 Task: Create a due date automation trigger when advanced on, on the monday after a card is due add dates not starting next week at 11:00 AM.
Action: Mouse moved to (1267, 95)
Screenshot: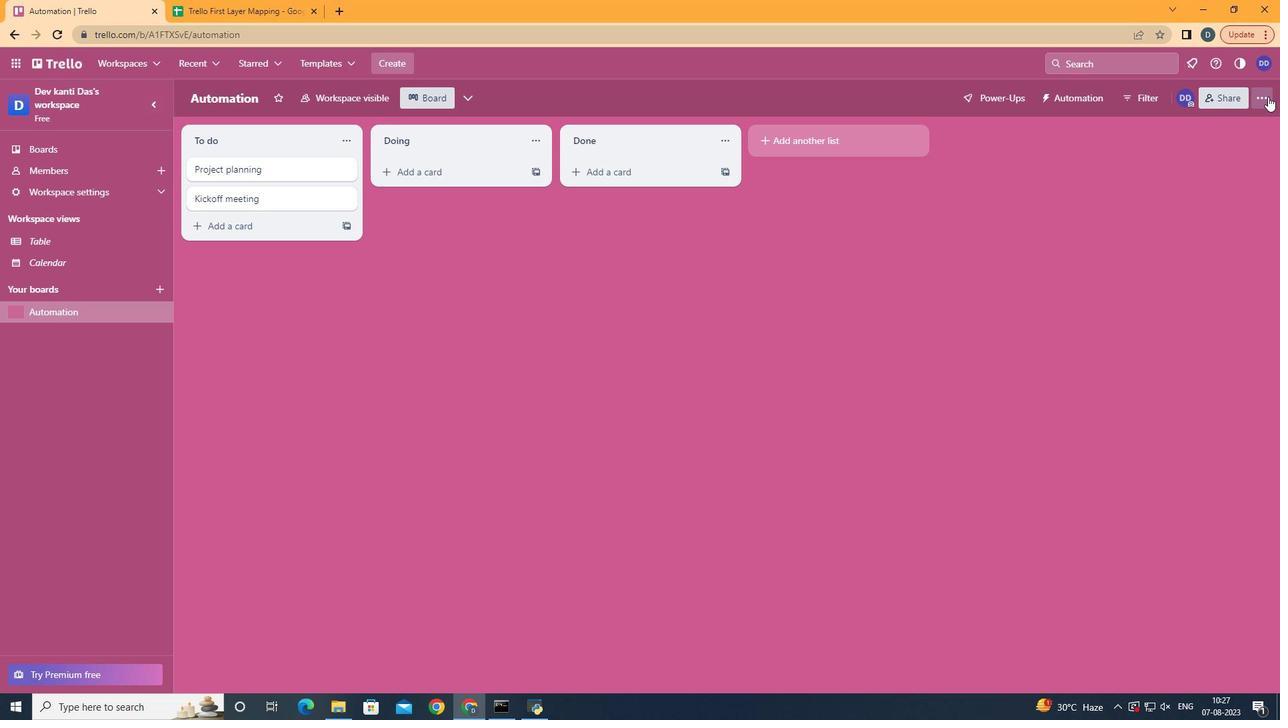 
Action: Mouse pressed left at (1267, 95)
Screenshot: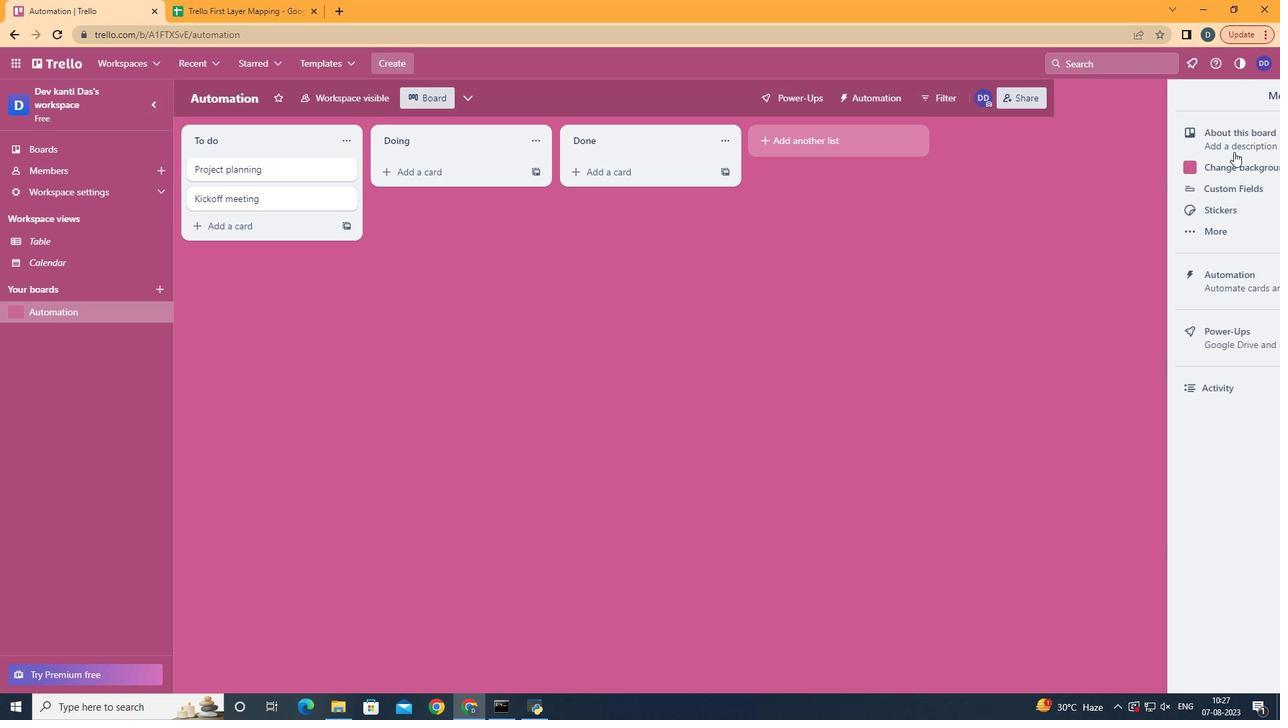 
Action: Mouse moved to (1185, 301)
Screenshot: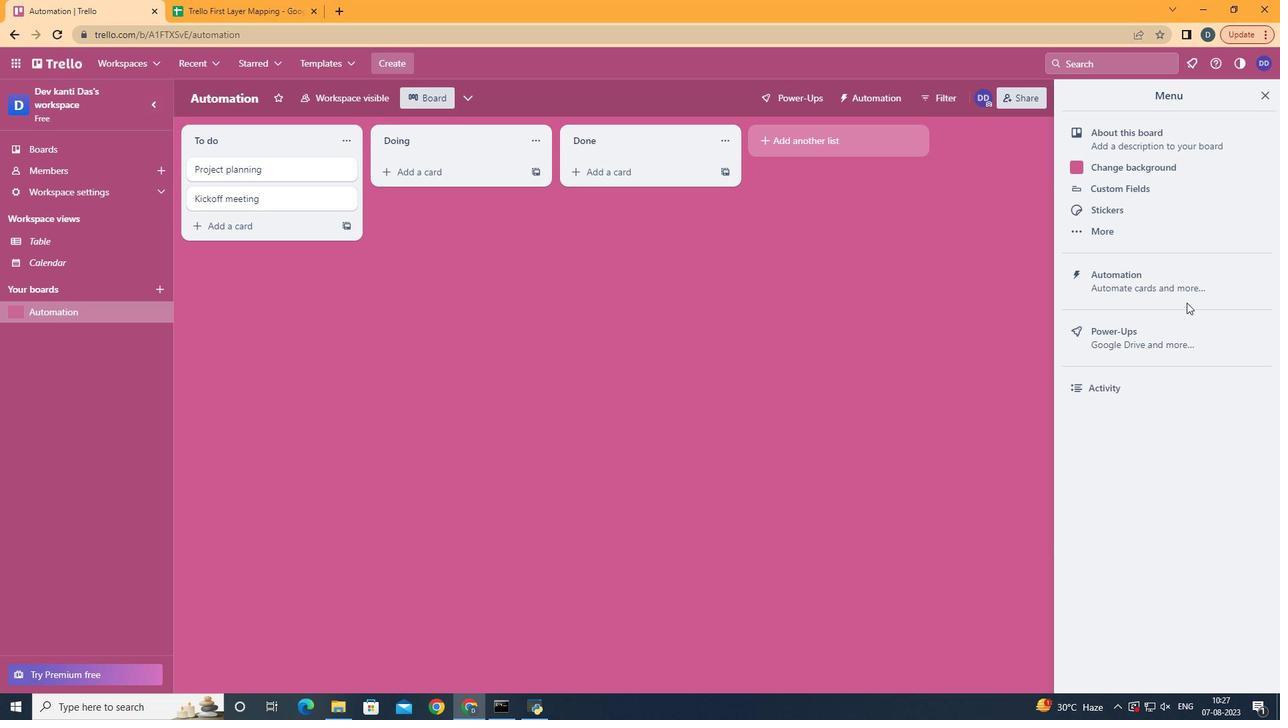
Action: Mouse pressed left at (1185, 301)
Screenshot: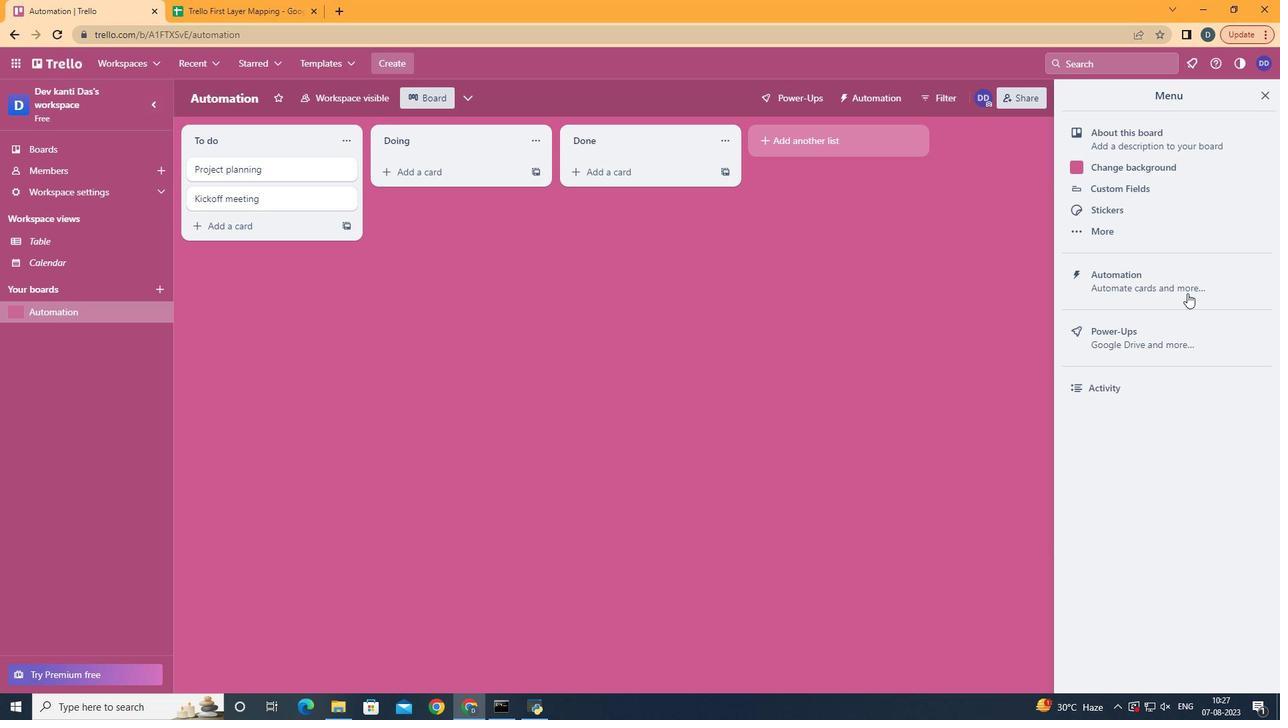 
Action: Mouse moved to (1188, 286)
Screenshot: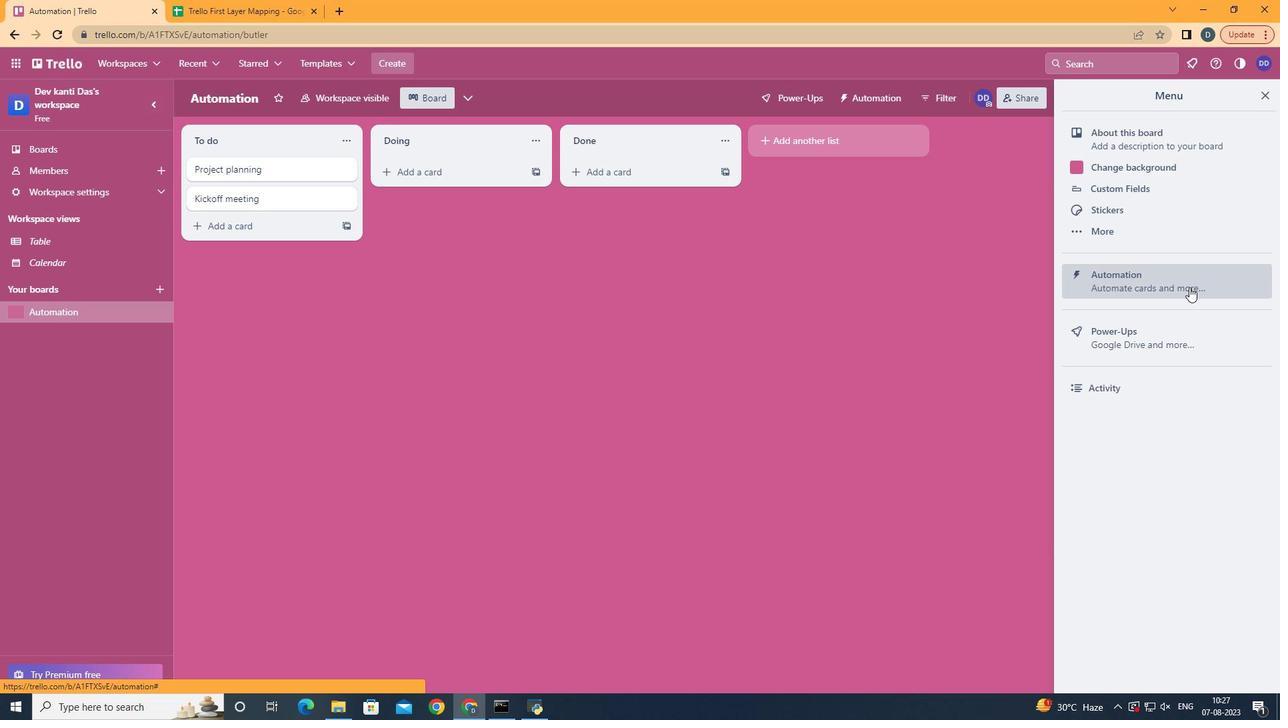 
Action: Mouse pressed left at (1188, 286)
Screenshot: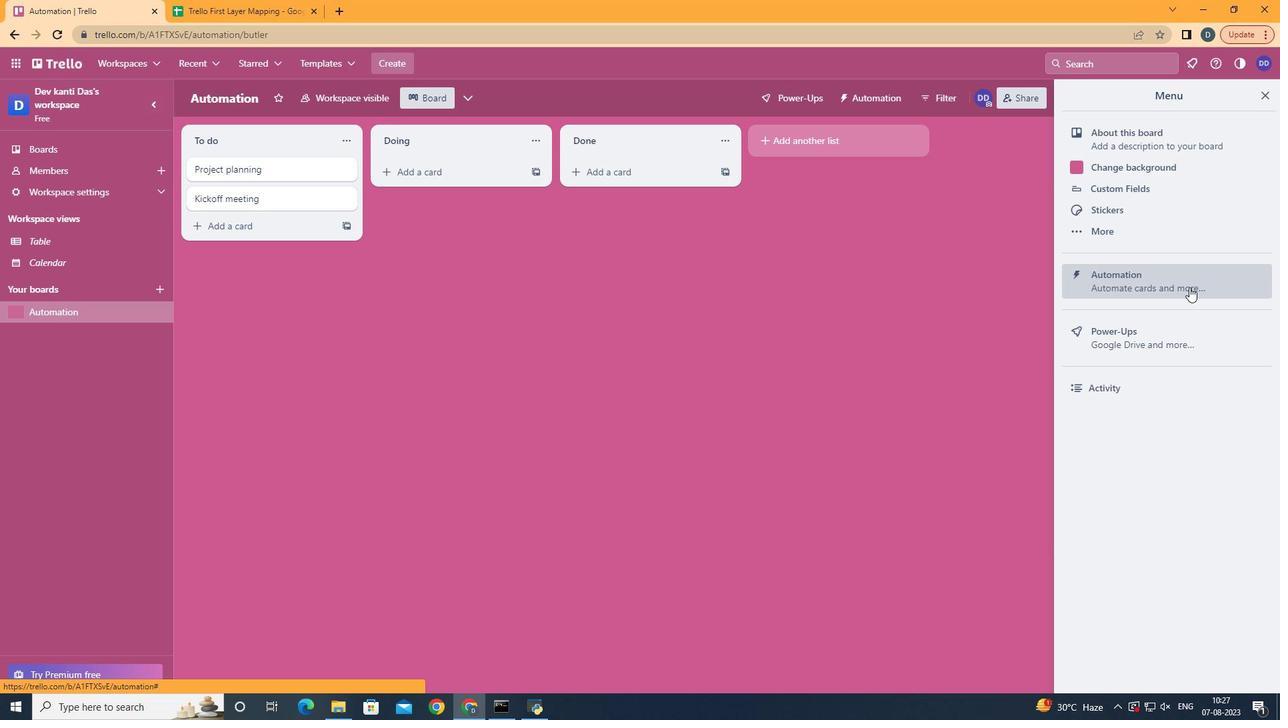 
Action: Mouse moved to (284, 261)
Screenshot: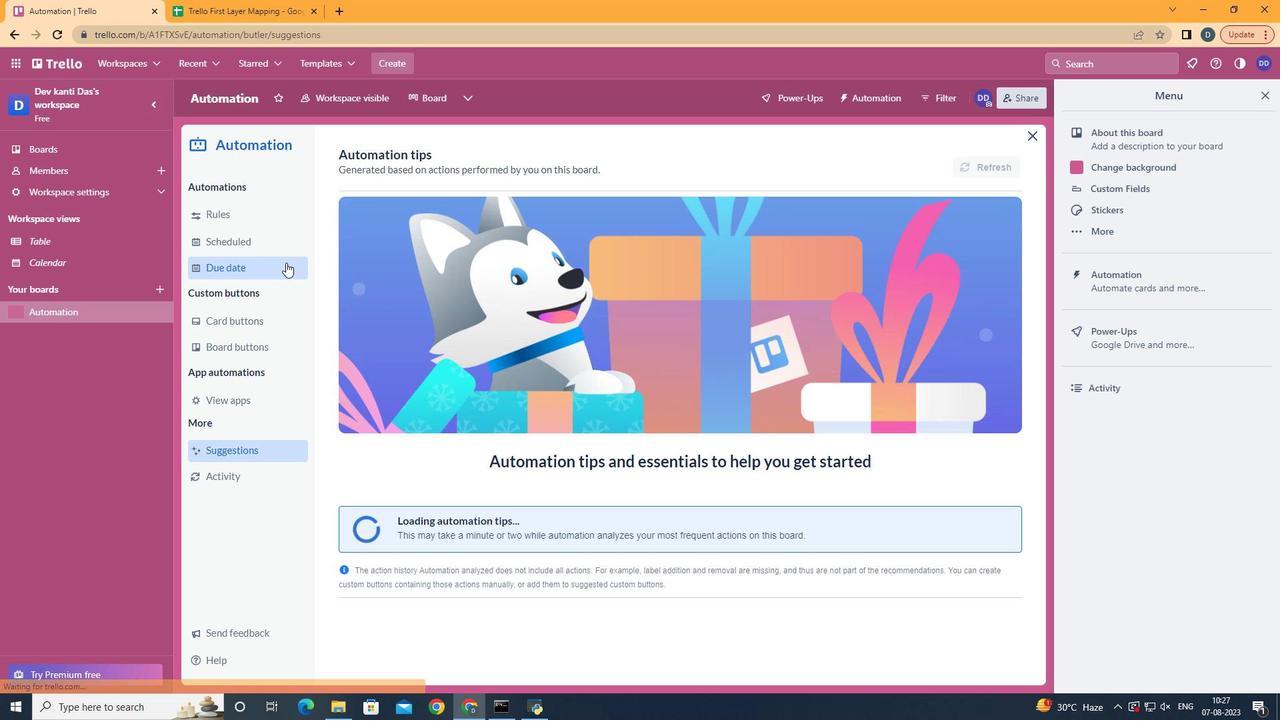 
Action: Mouse pressed left at (284, 261)
Screenshot: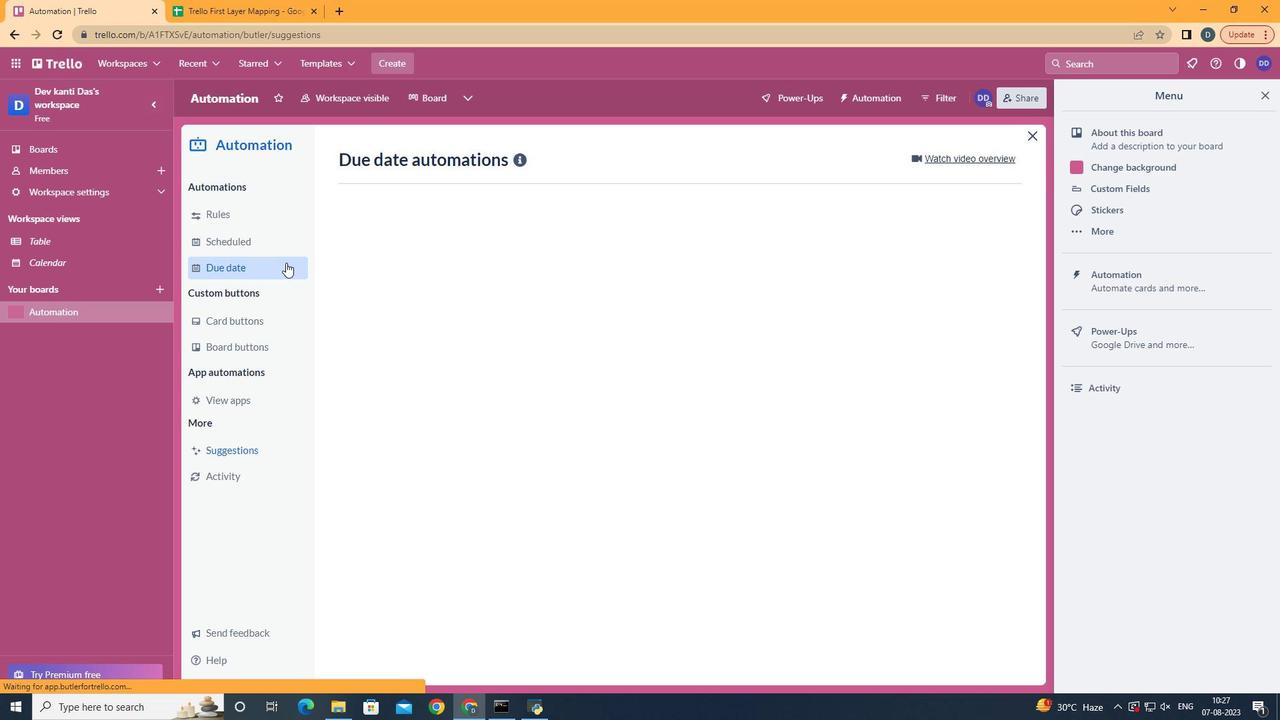 
Action: Mouse moved to (939, 161)
Screenshot: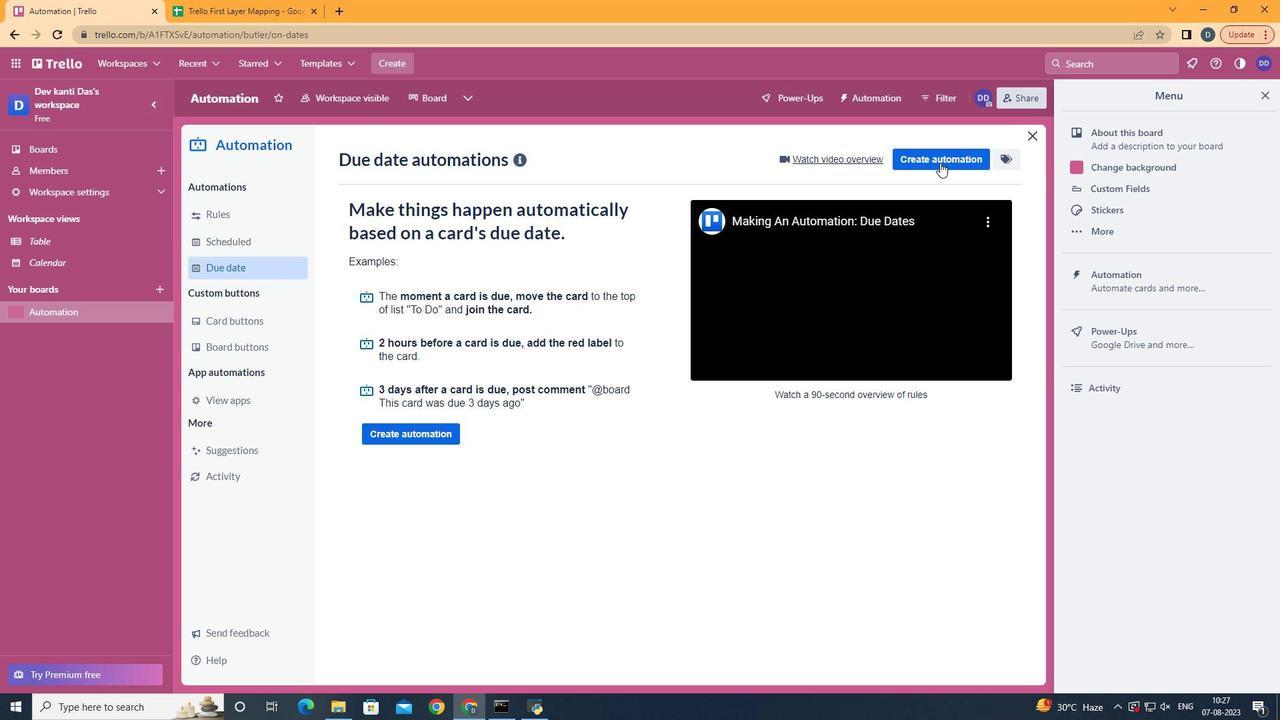 
Action: Mouse pressed left at (939, 161)
Screenshot: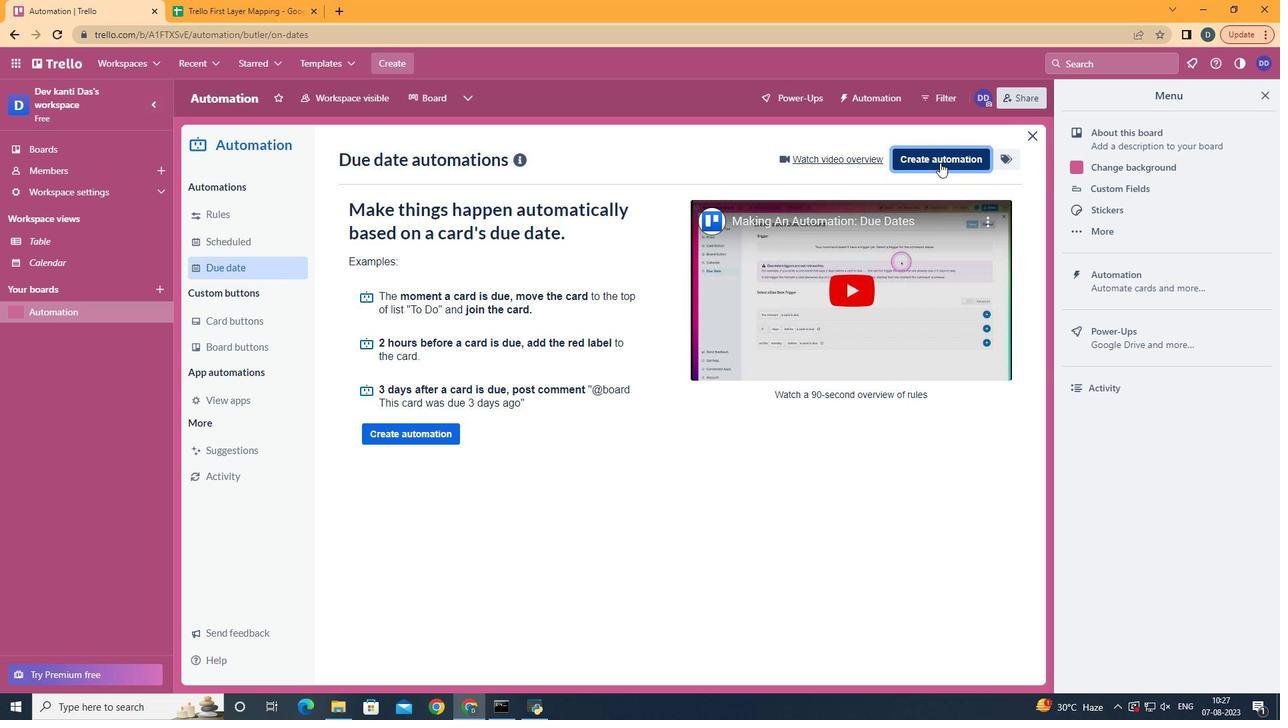 
Action: Mouse moved to (656, 287)
Screenshot: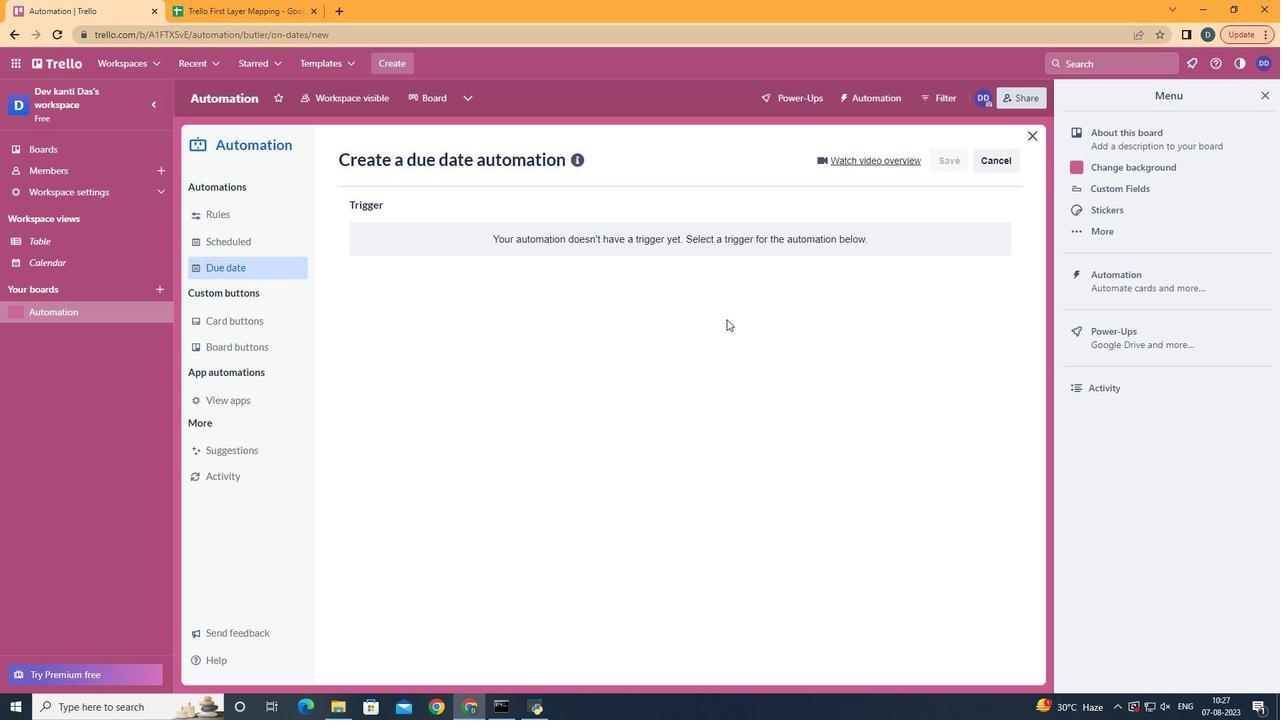 
Action: Mouse pressed left at (656, 287)
Screenshot: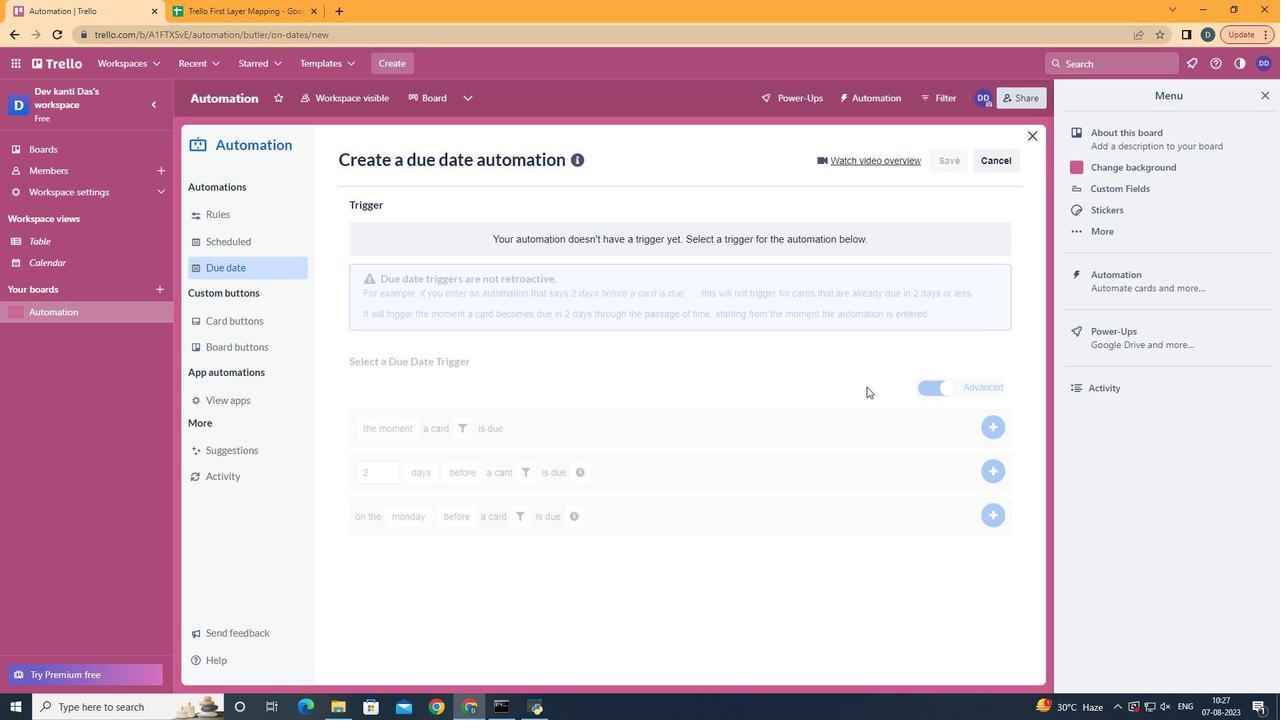 
Action: Mouse moved to (426, 347)
Screenshot: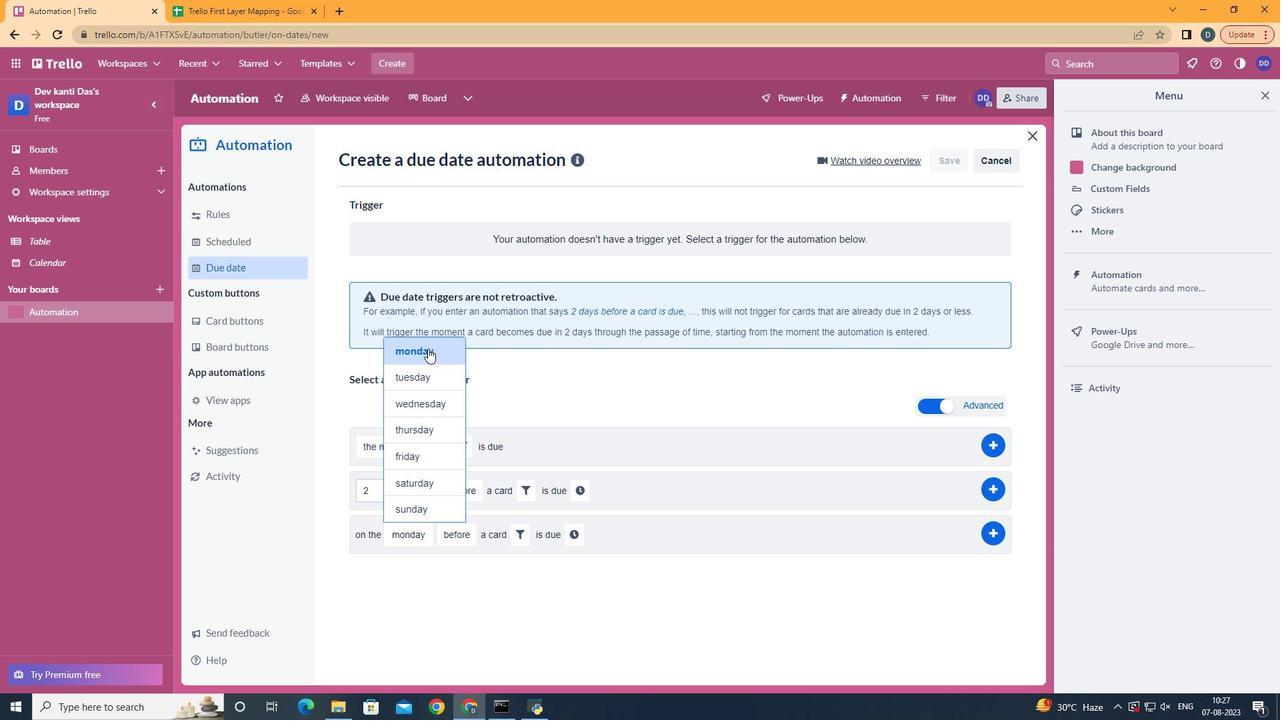 
Action: Mouse pressed left at (426, 347)
Screenshot: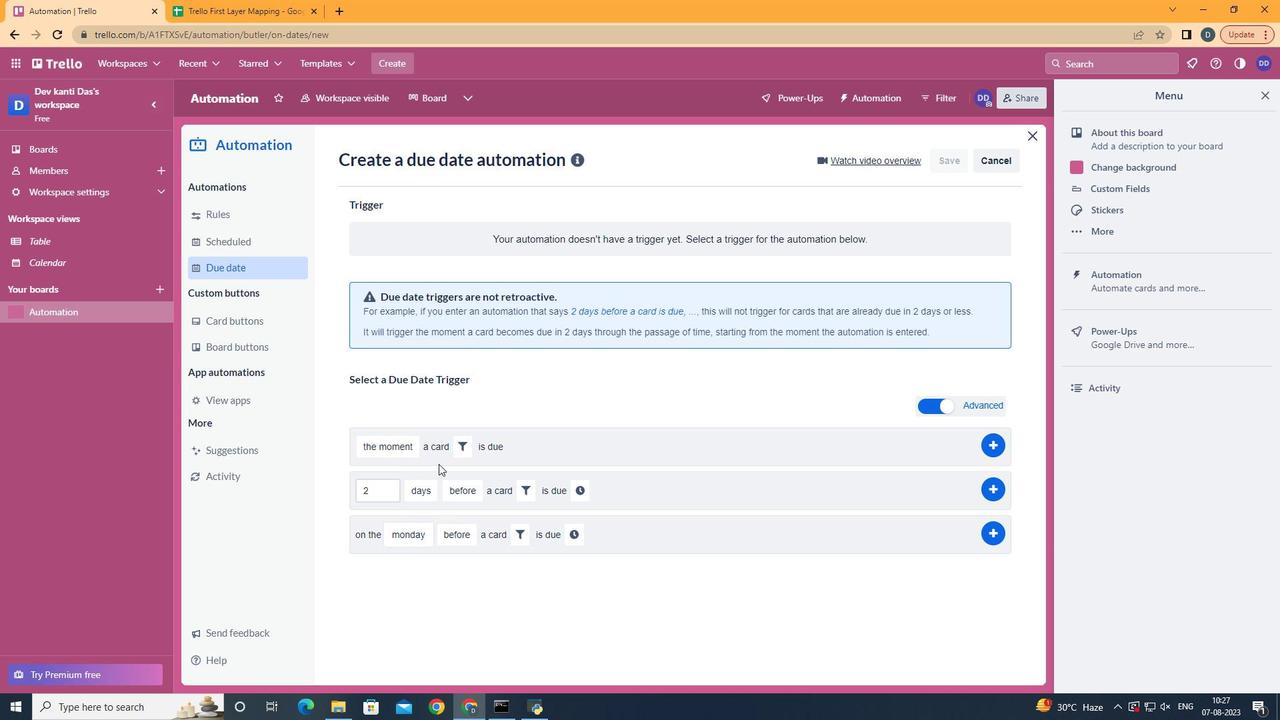 
Action: Mouse moved to (473, 590)
Screenshot: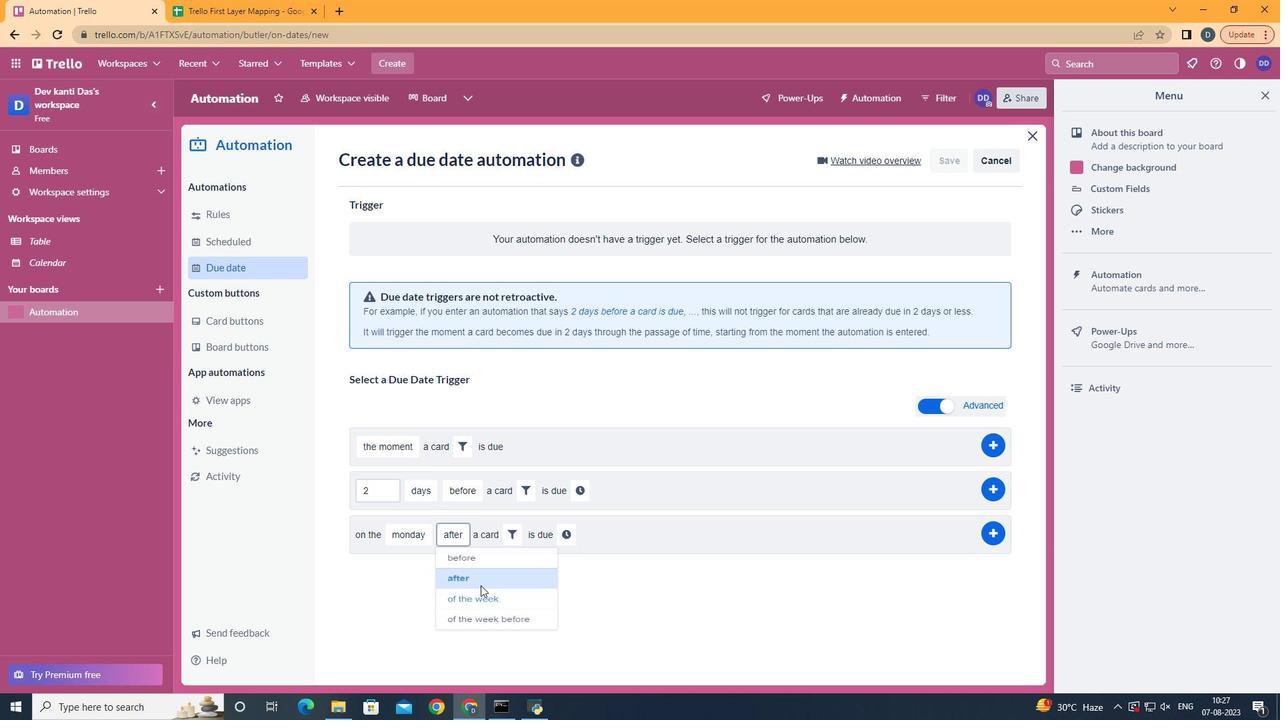 
Action: Mouse pressed left at (473, 590)
Screenshot: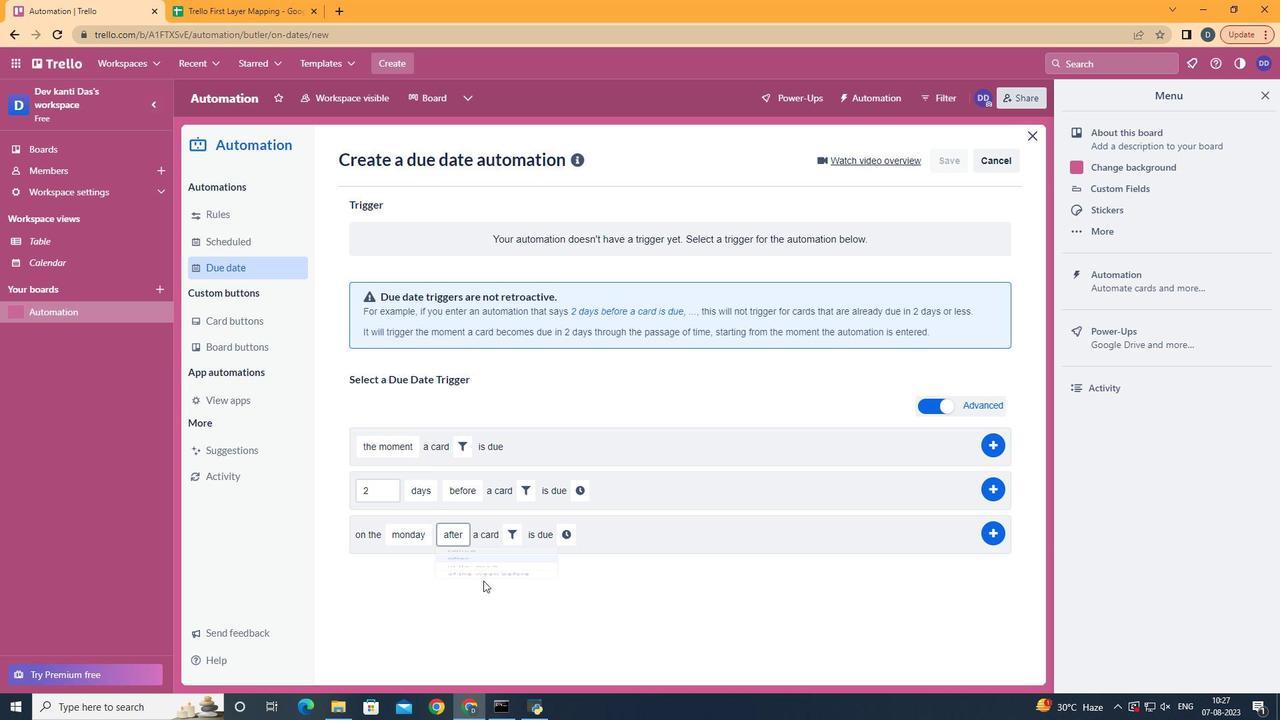 
Action: Mouse moved to (506, 536)
Screenshot: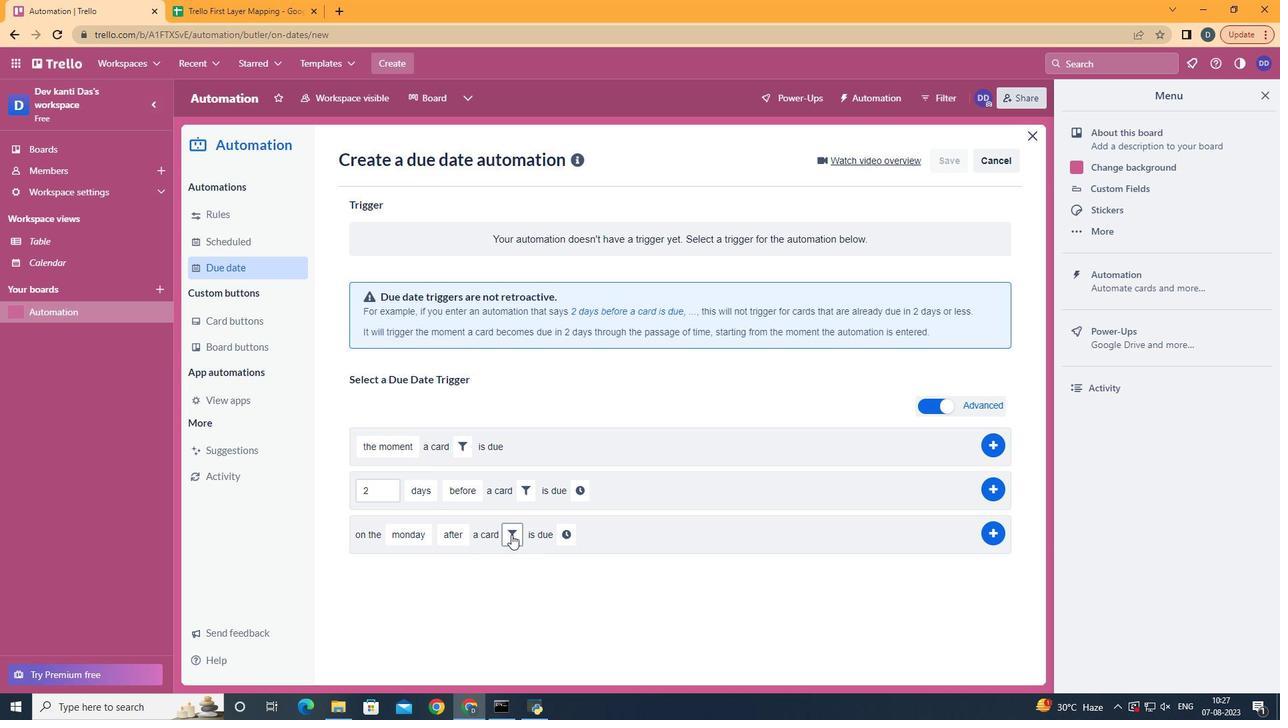 
Action: Mouse pressed left at (506, 536)
Screenshot: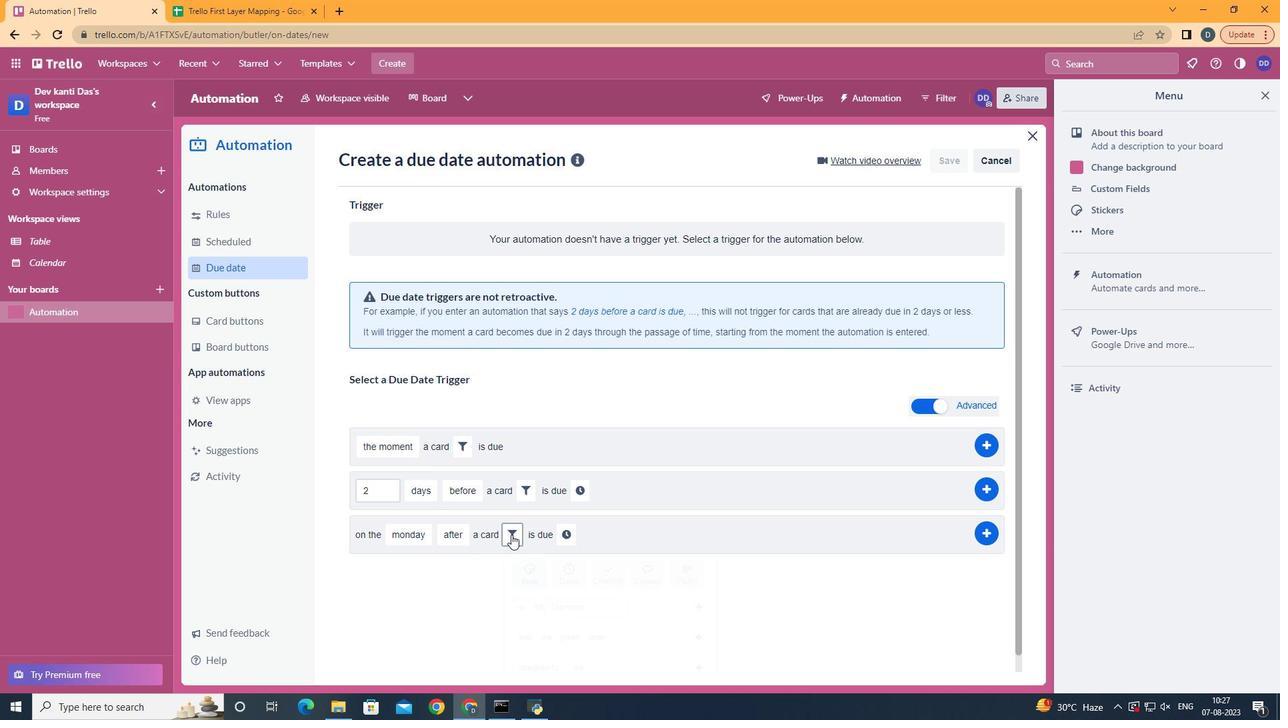 
Action: Mouse moved to (586, 575)
Screenshot: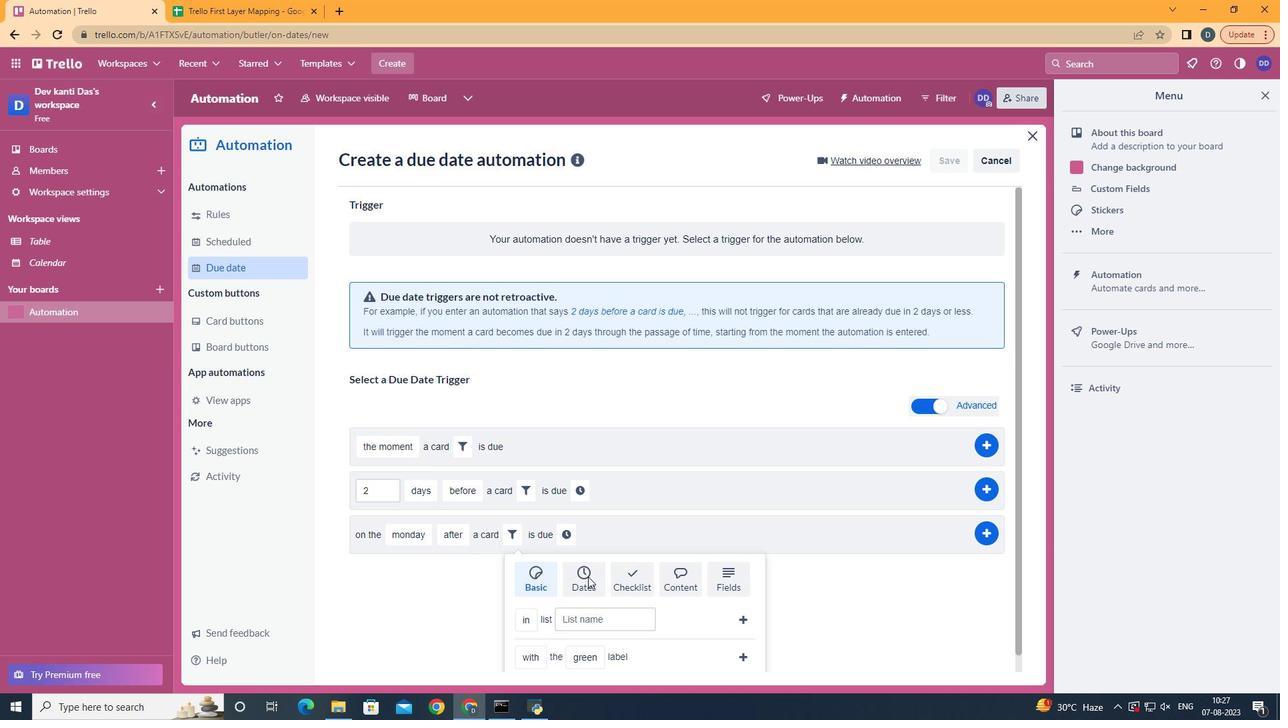 
Action: Mouse pressed left at (586, 575)
Screenshot: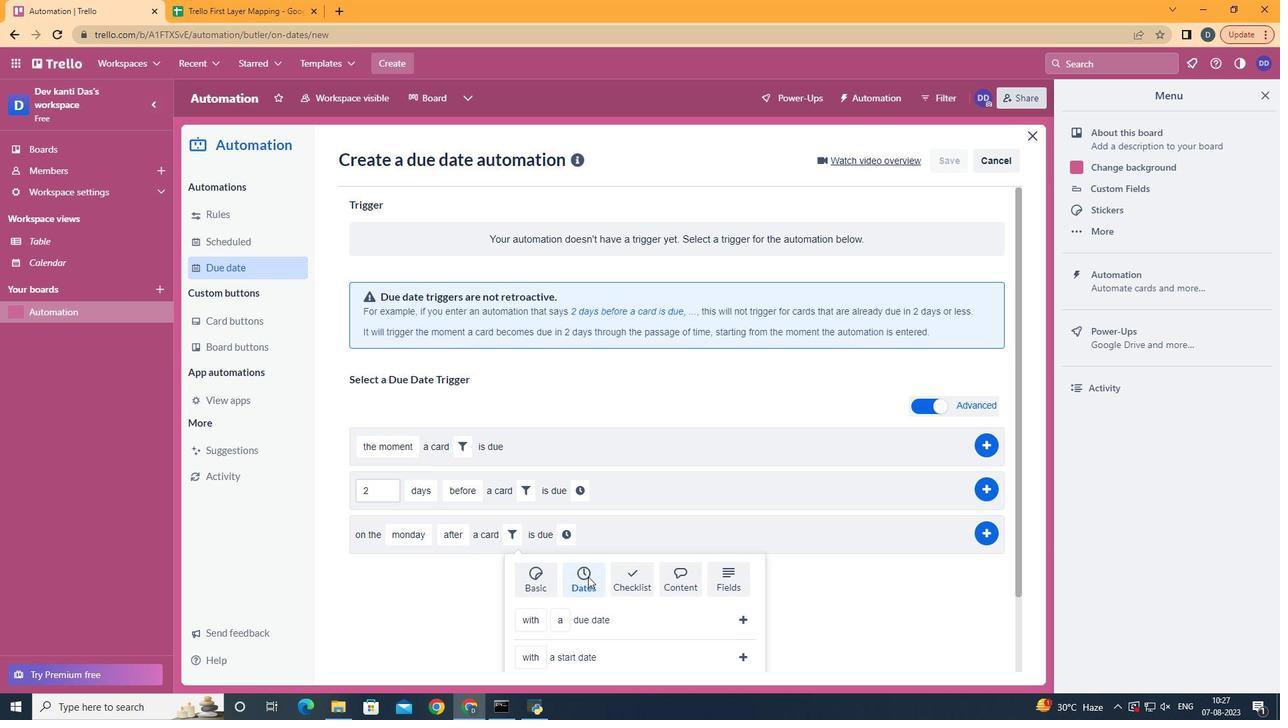 
Action: Mouse scrolled (586, 574) with delta (0, 0)
Screenshot: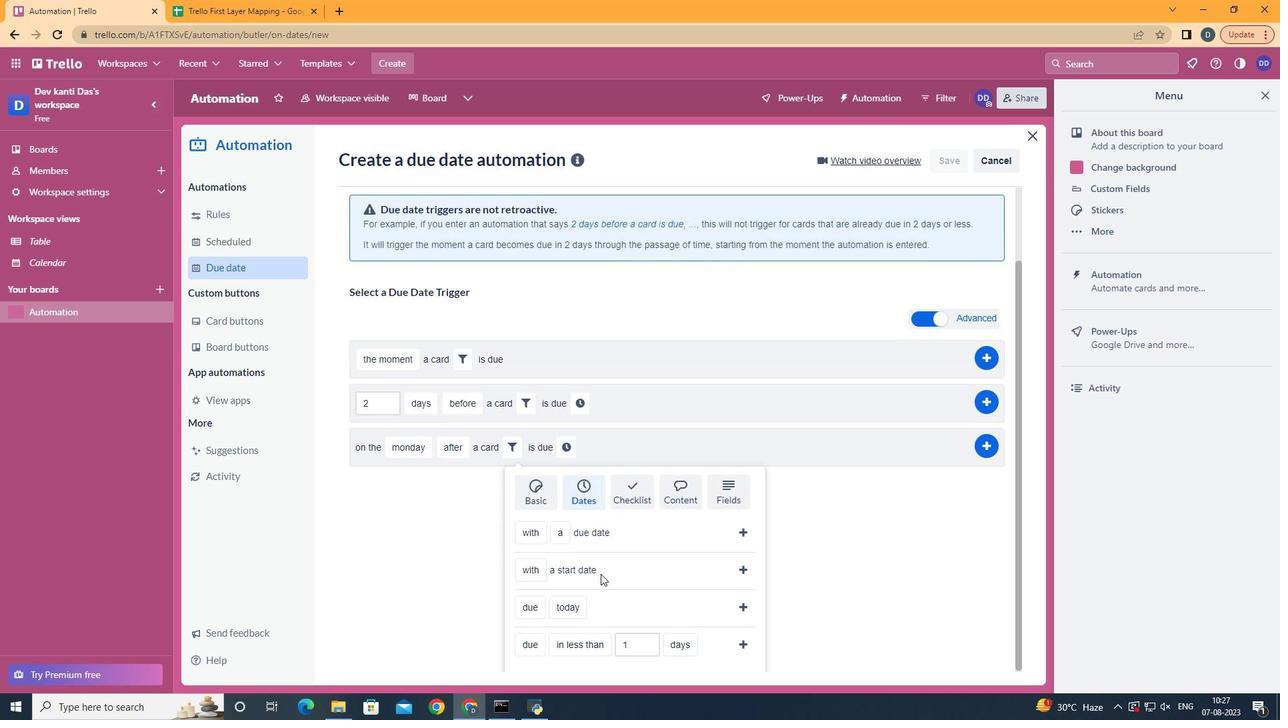 
Action: Mouse scrolled (586, 574) with delta (0, 0)
Screenshot: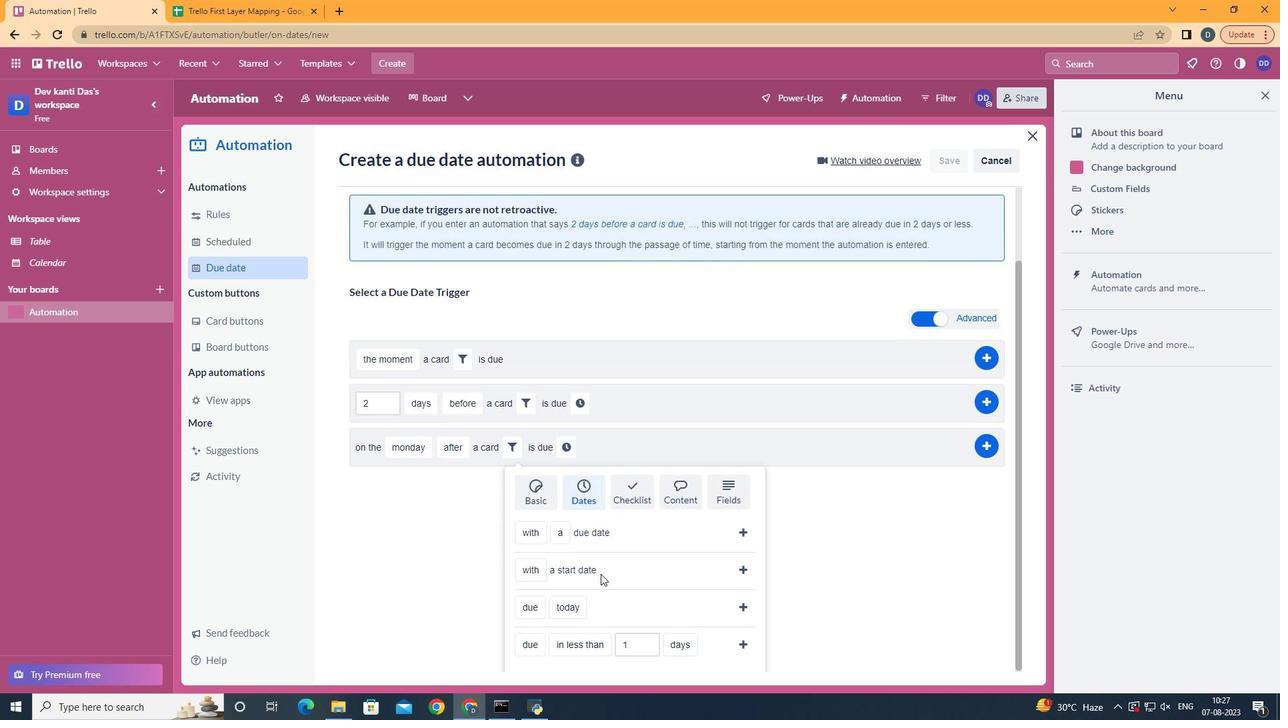 
Action: Mouse scrolled (586, 574) with delta (0, 0)
Screenshot: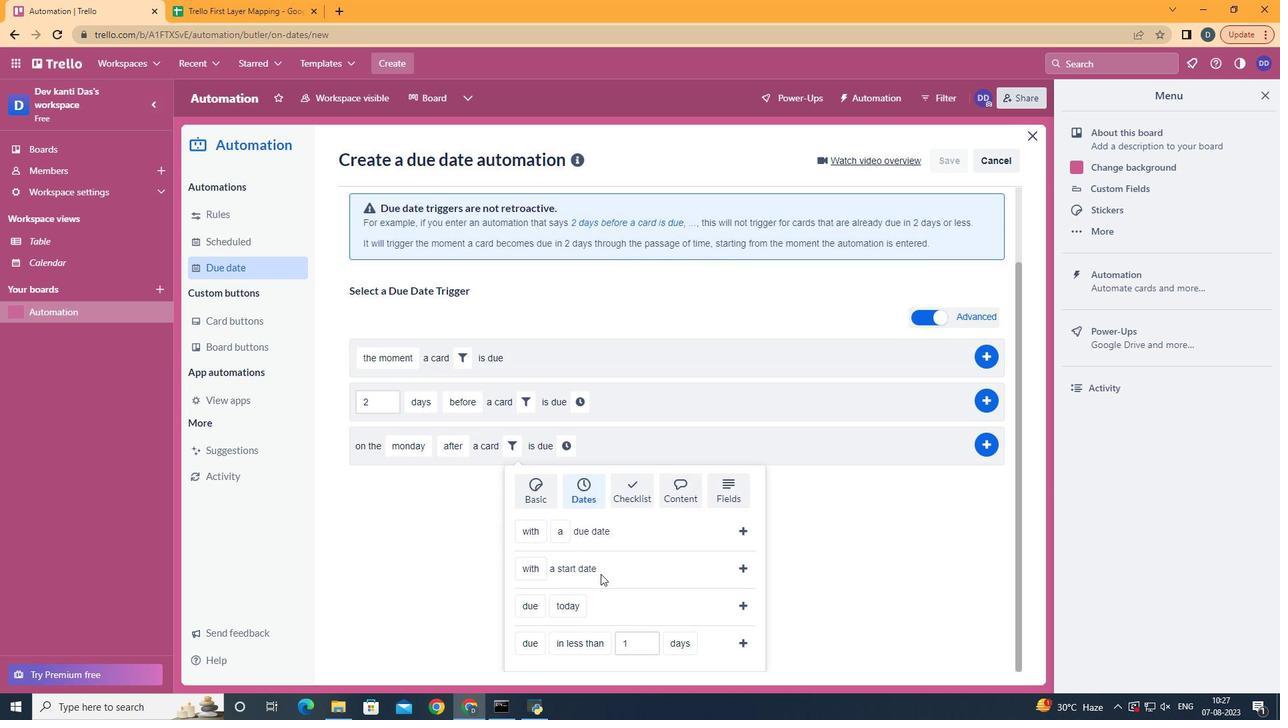 
Action: Mouse scrolled (586, 574) with delta (0, 0)
Screenshot: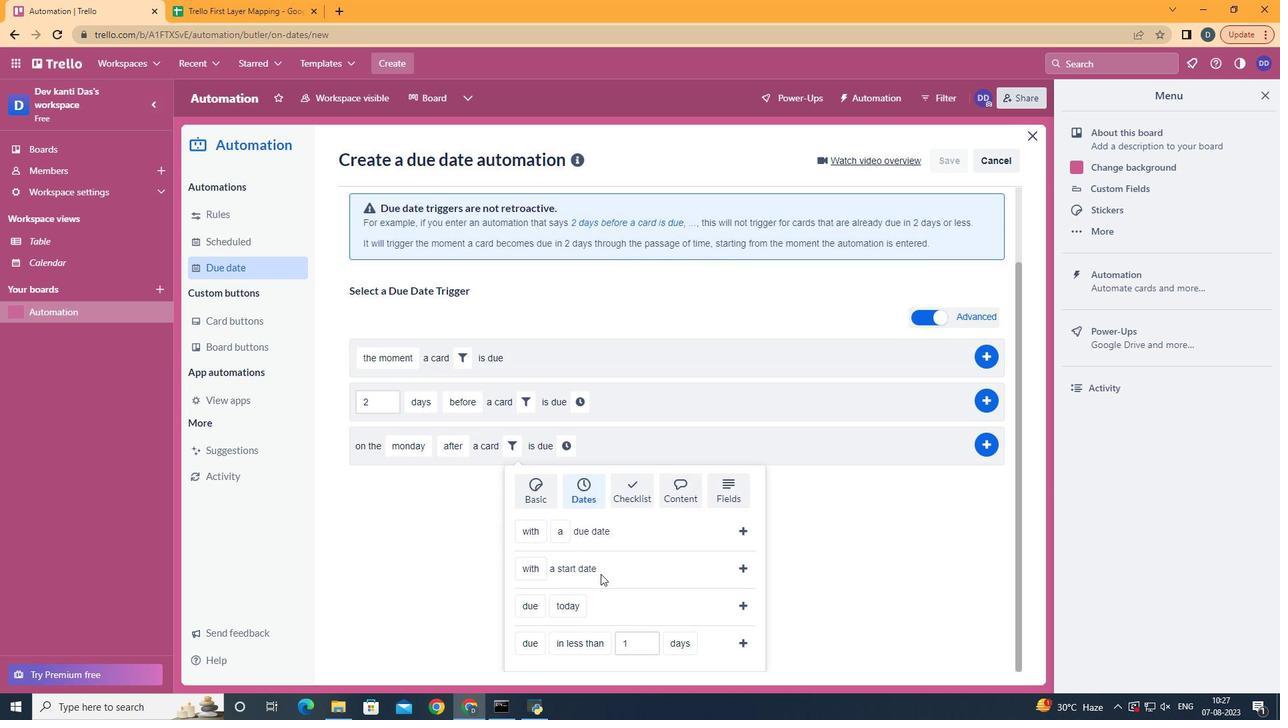 
Action: Mouse scrolled (586, 574) with delta (0, 0)
Screenshot: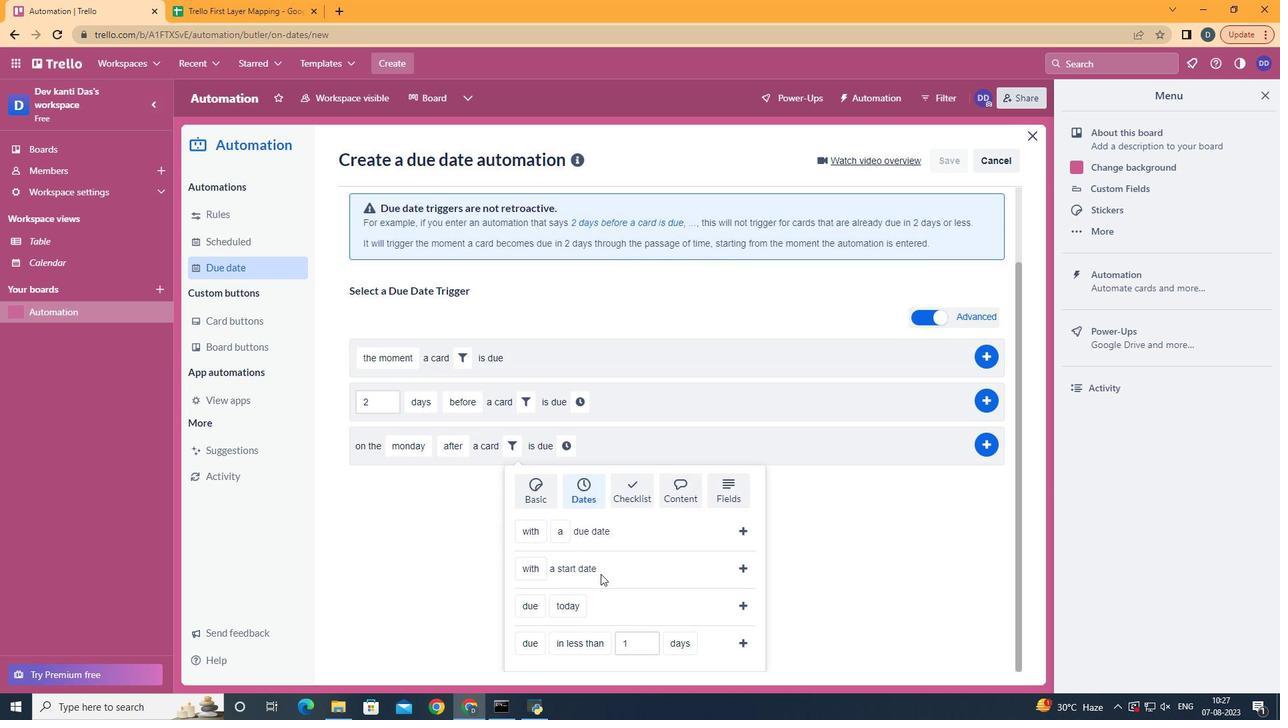 
Action: Mouse scrolled (586, 574) with delta (0, 0)
Screenshot: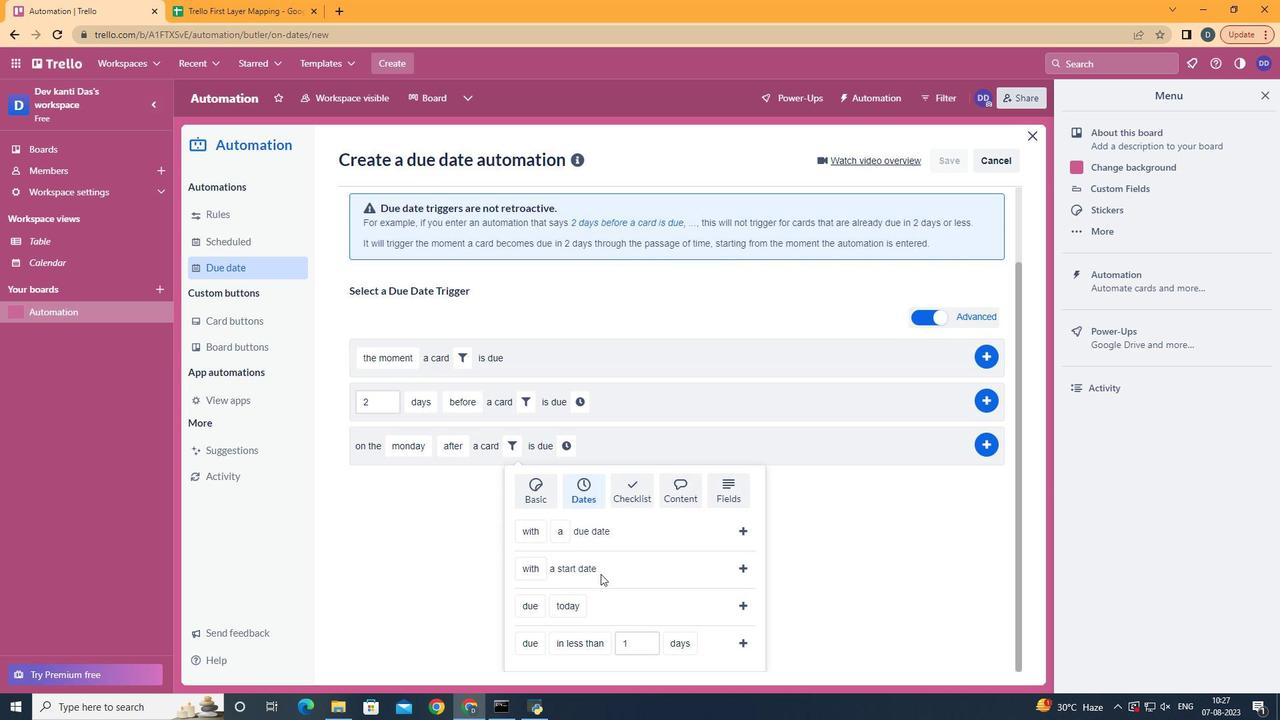 
Action: Mouse moved to (552, 579)
Screenshot: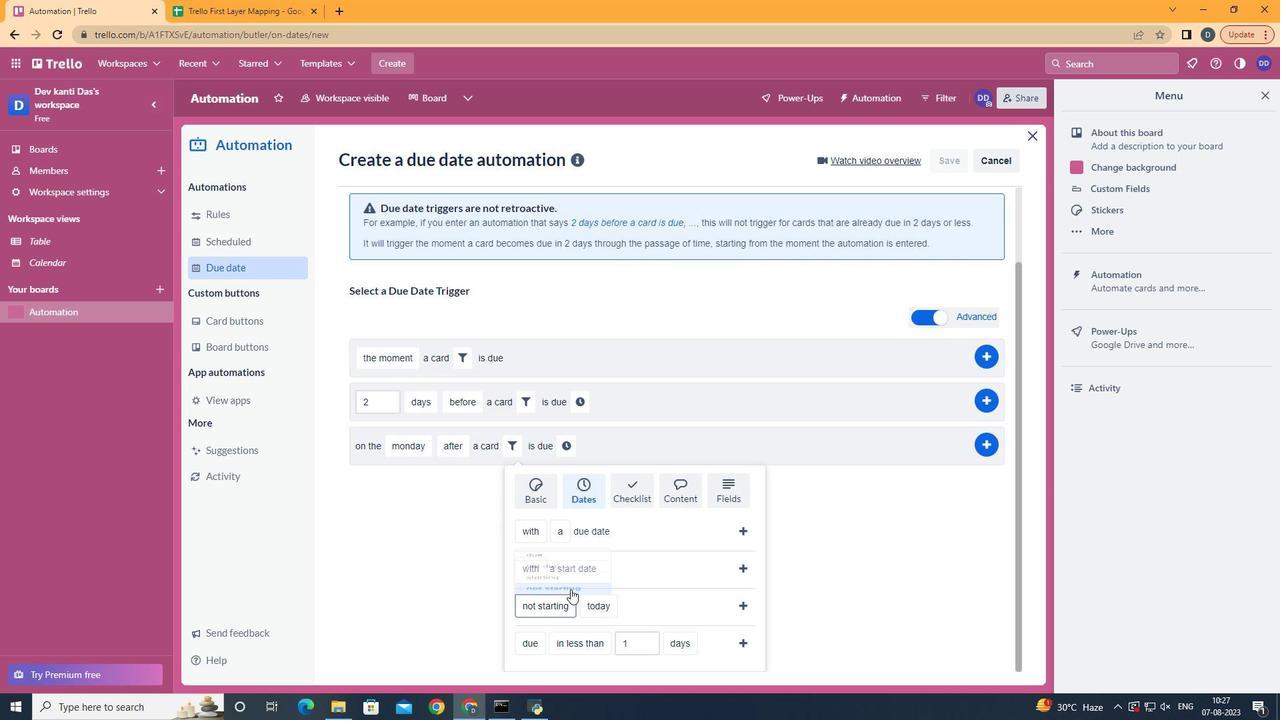 
Action: Mouse pressed left at (552, 579)
Screenshot: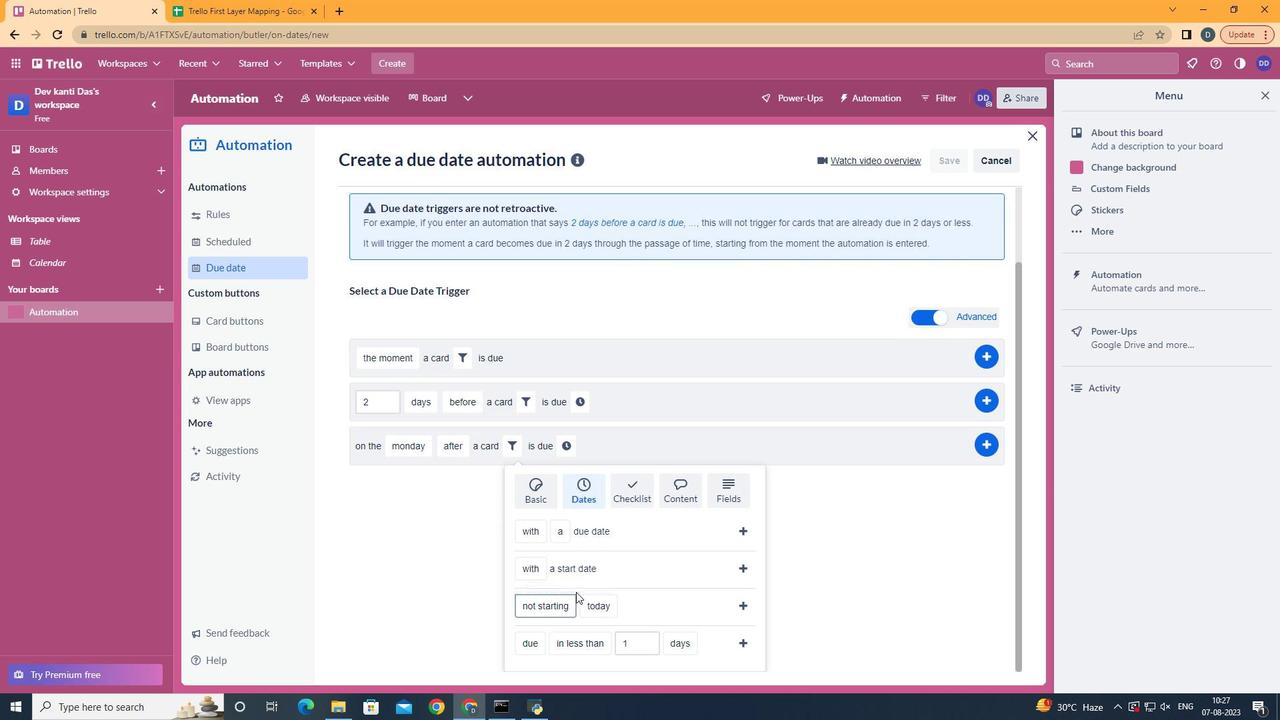 
Action: Mouse moved to (626, 529)
Screenshot: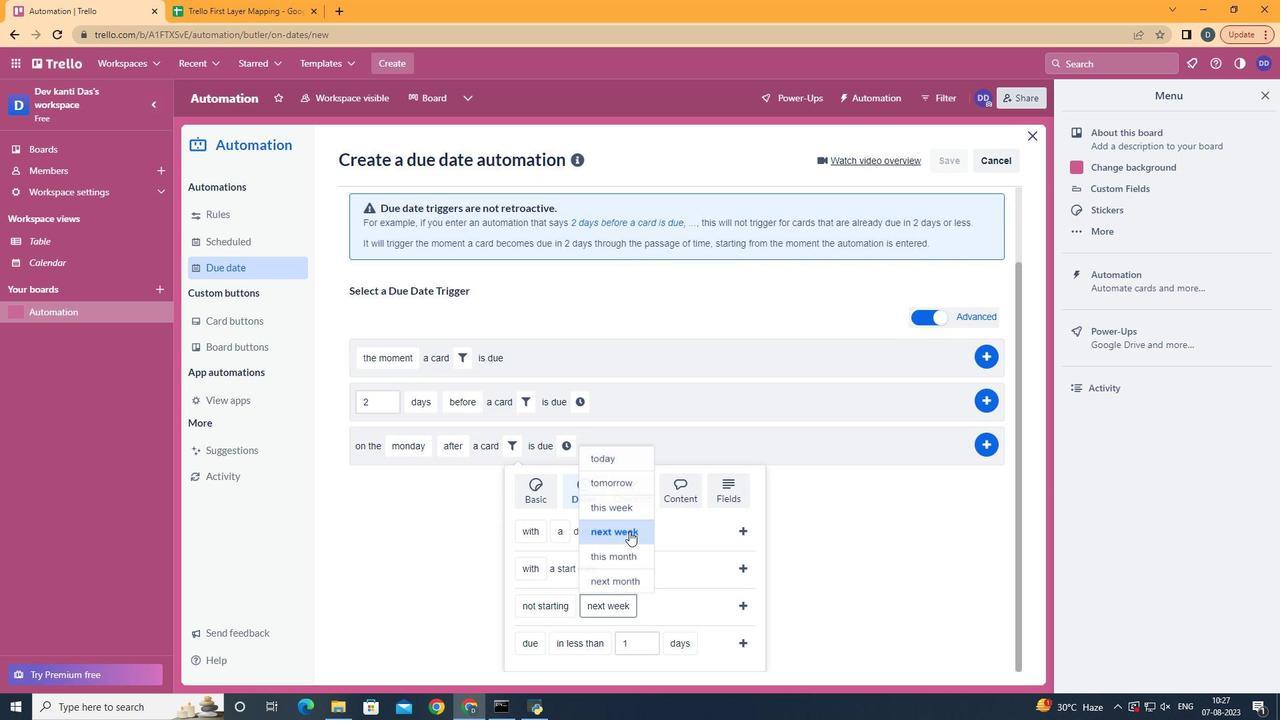 
Action: Mouse pressed left at (626, 529)
Screenshot: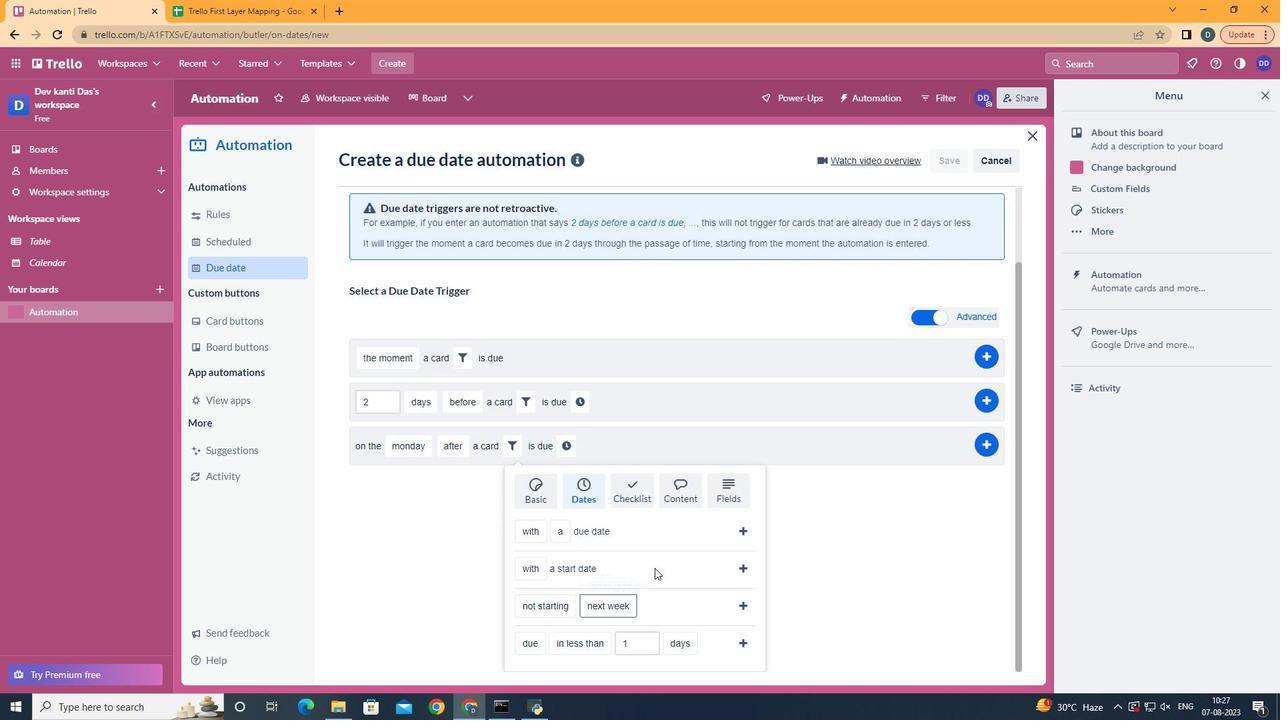 
Action: Mouse moved to (740, 600)
Screenshot: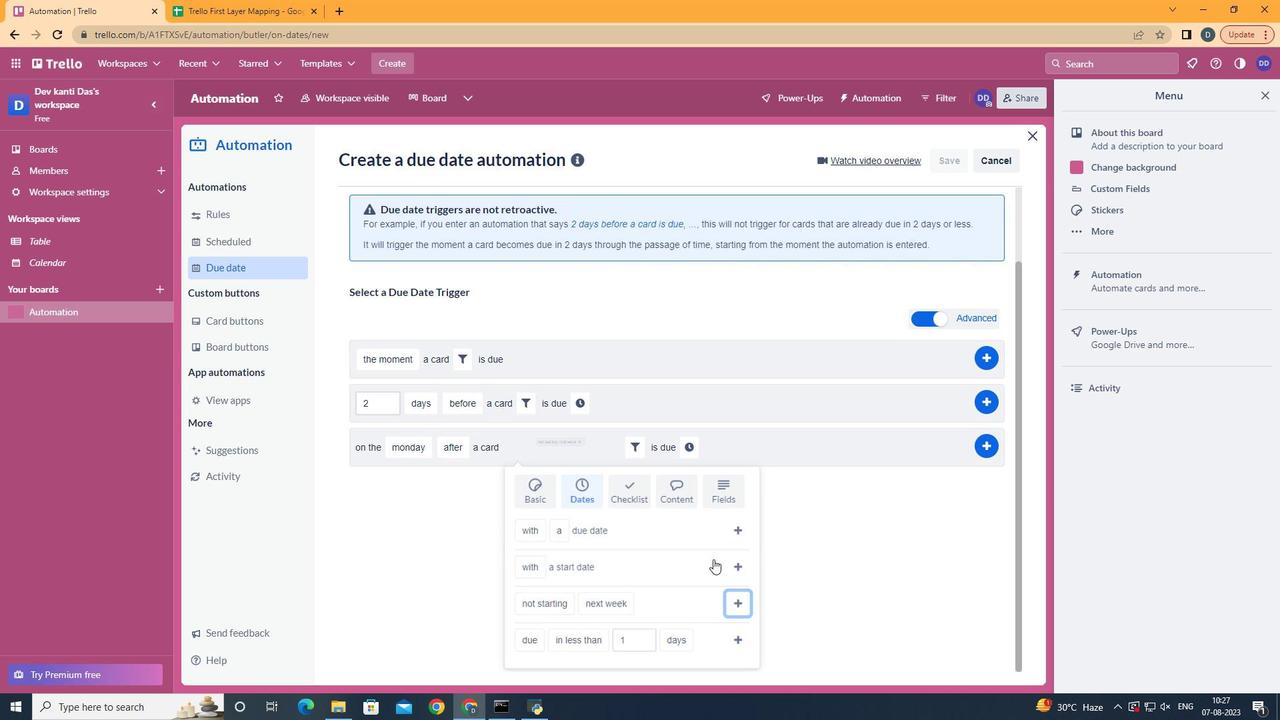 
Action: Mouse pressed left at (740, 600)
Screenshot: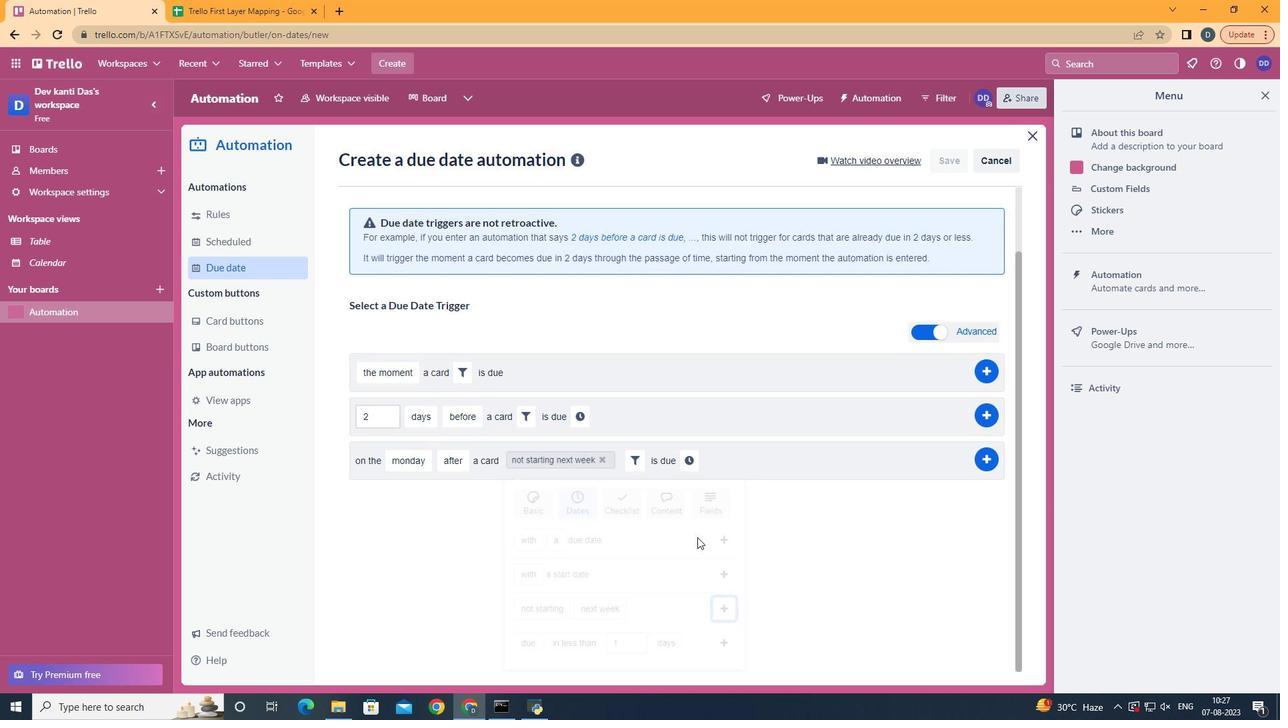 
Action: Mouse moved to (689, 527)
Screenshot: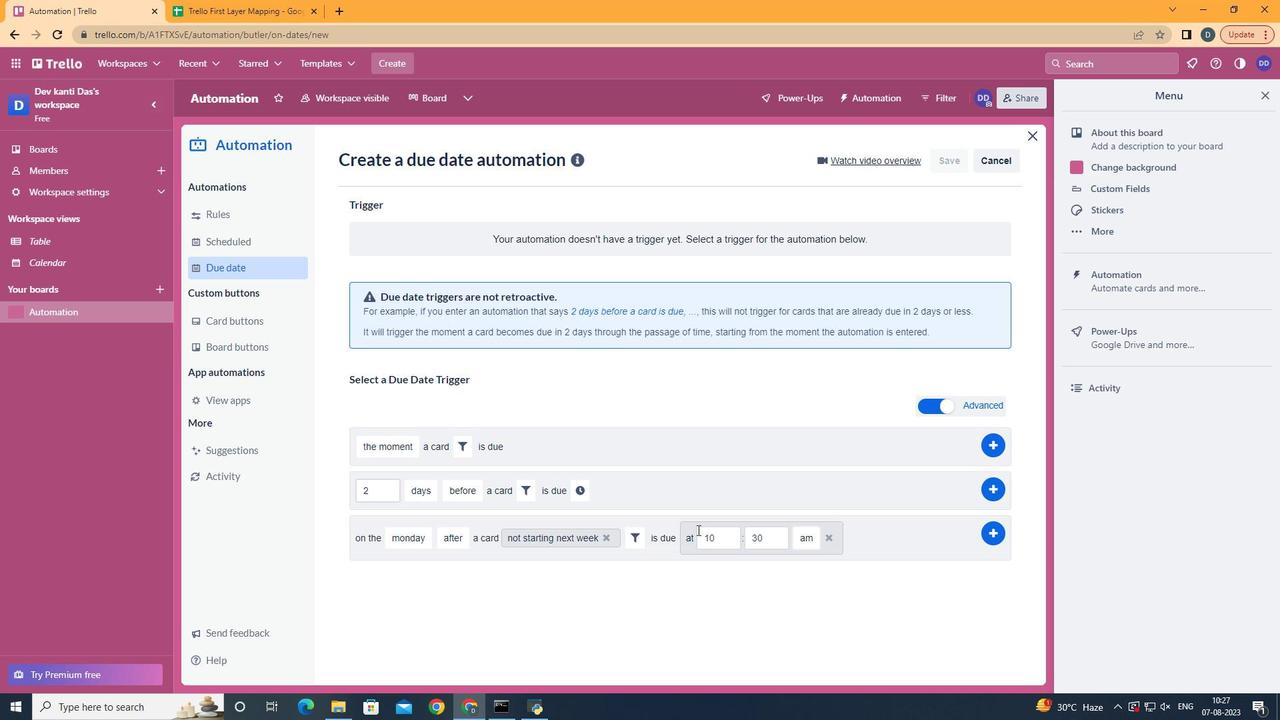 
Action: Mouse pressed left at (689, 527)
Screenshot: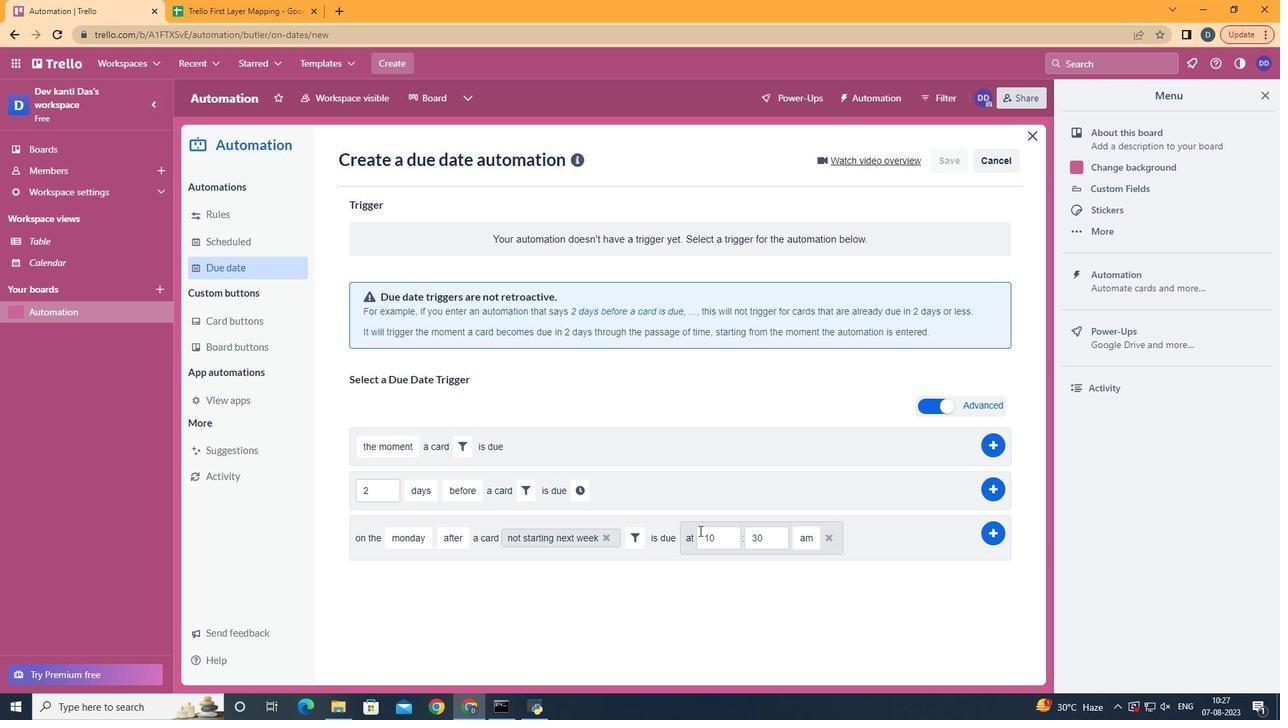 
Action: Mouse moved to (725, 535)
Screenshot: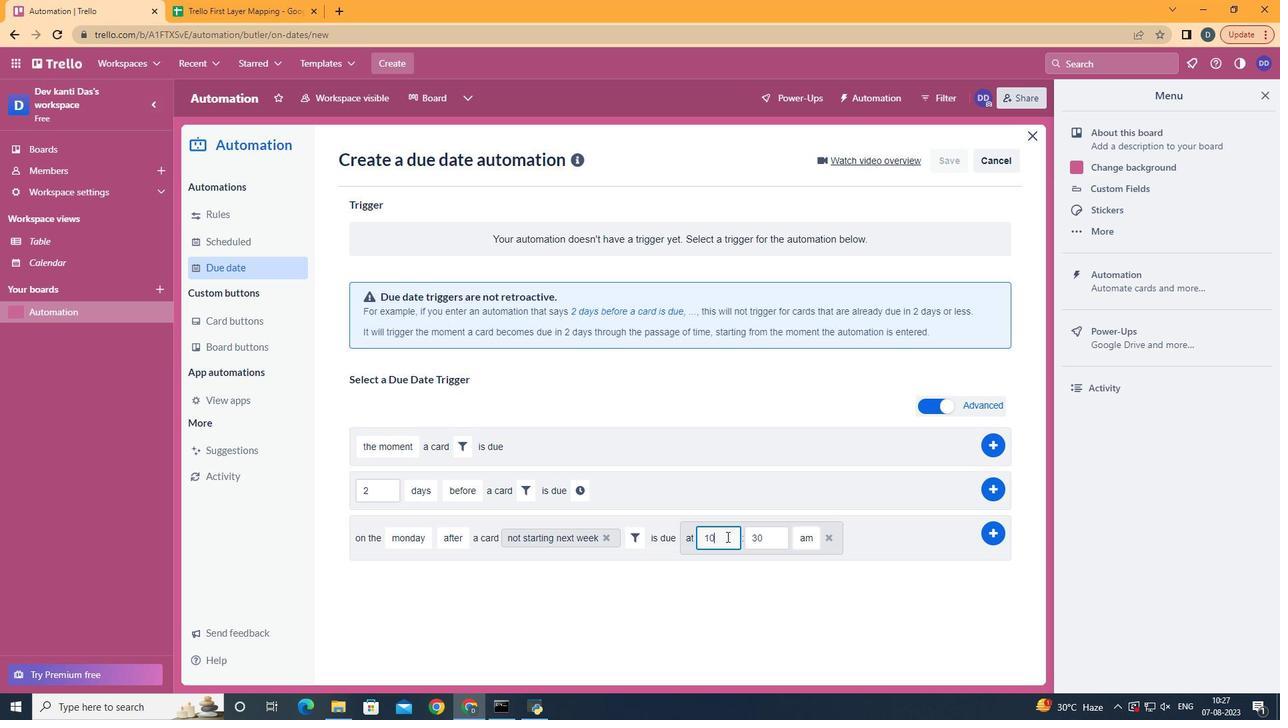 
Action: Mouse pressed left at (725, 535)
Screenshot: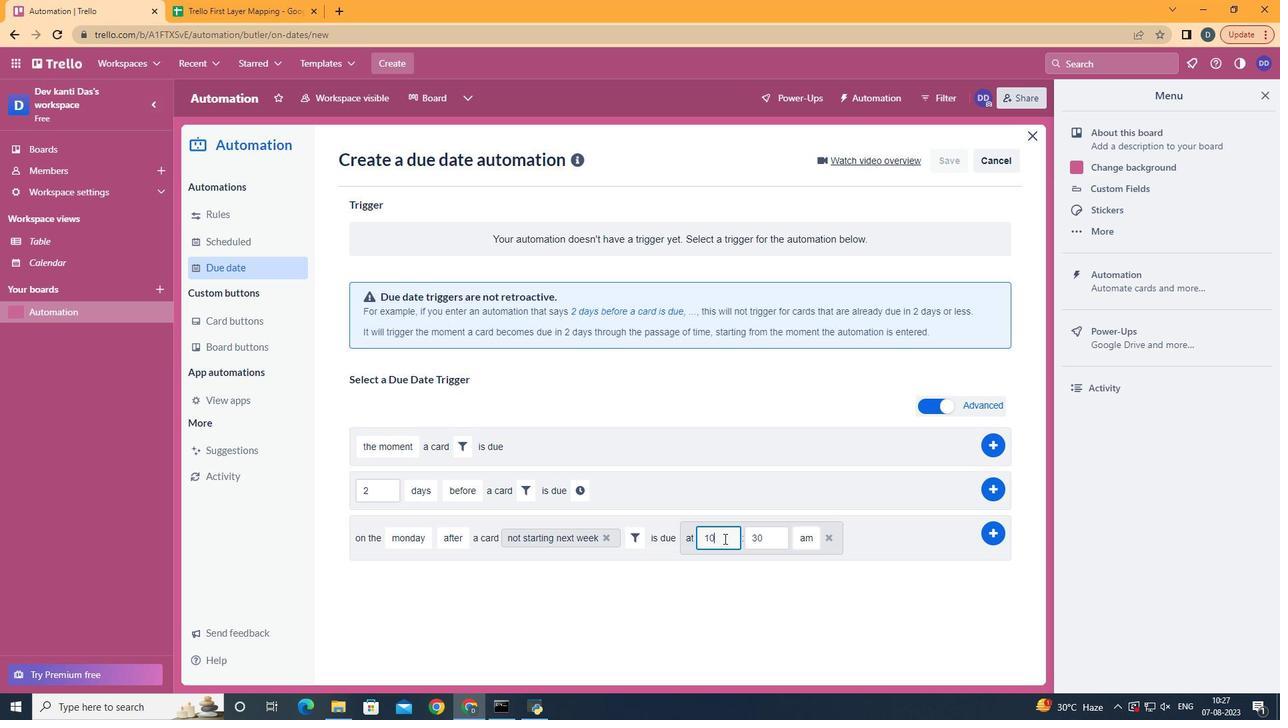 
Action: Mouse moved to (723, 537)
Screenshot: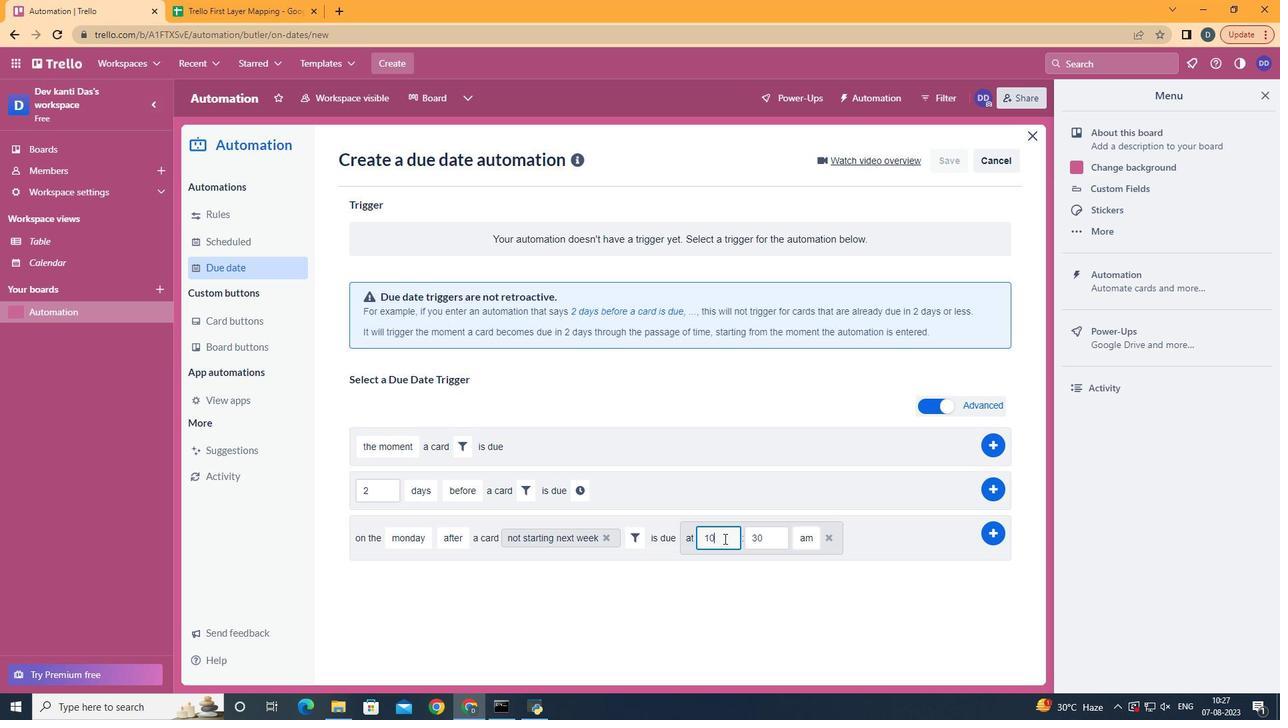 
Action: Key pressed <Key.backspace>1
Screenshot: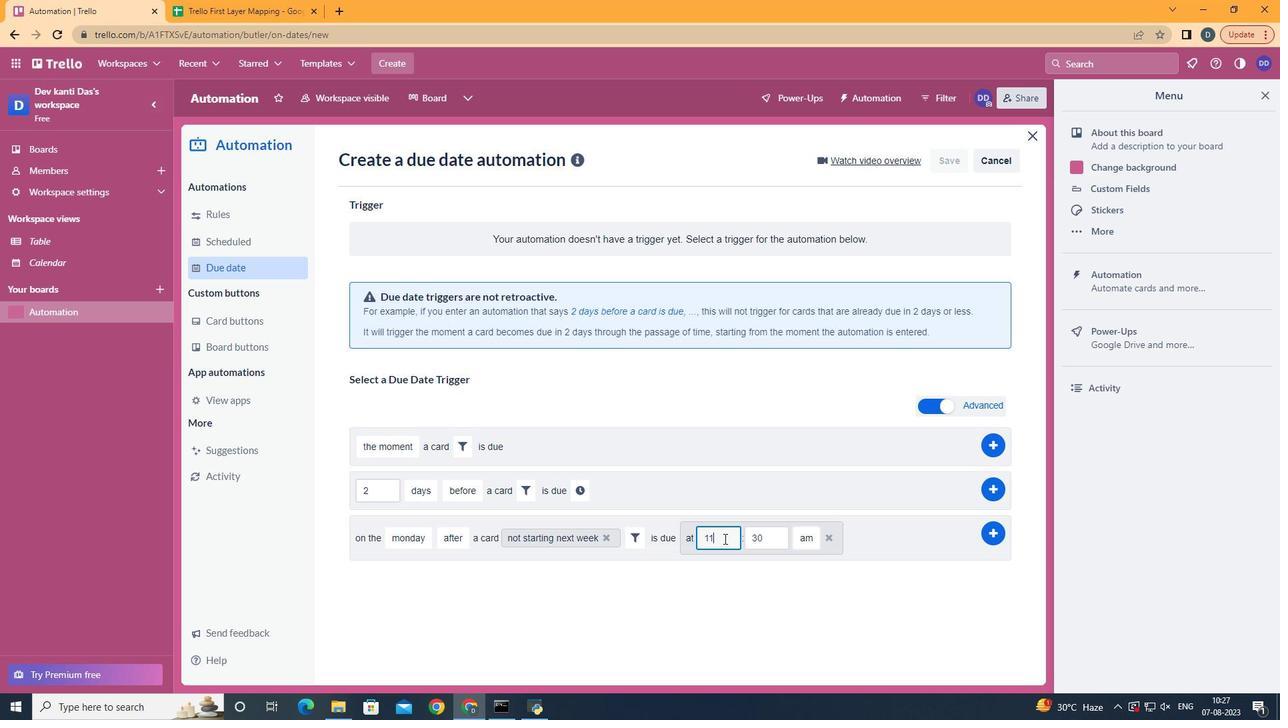 
Action: Mouse moved to (763, 538)
Screenshot: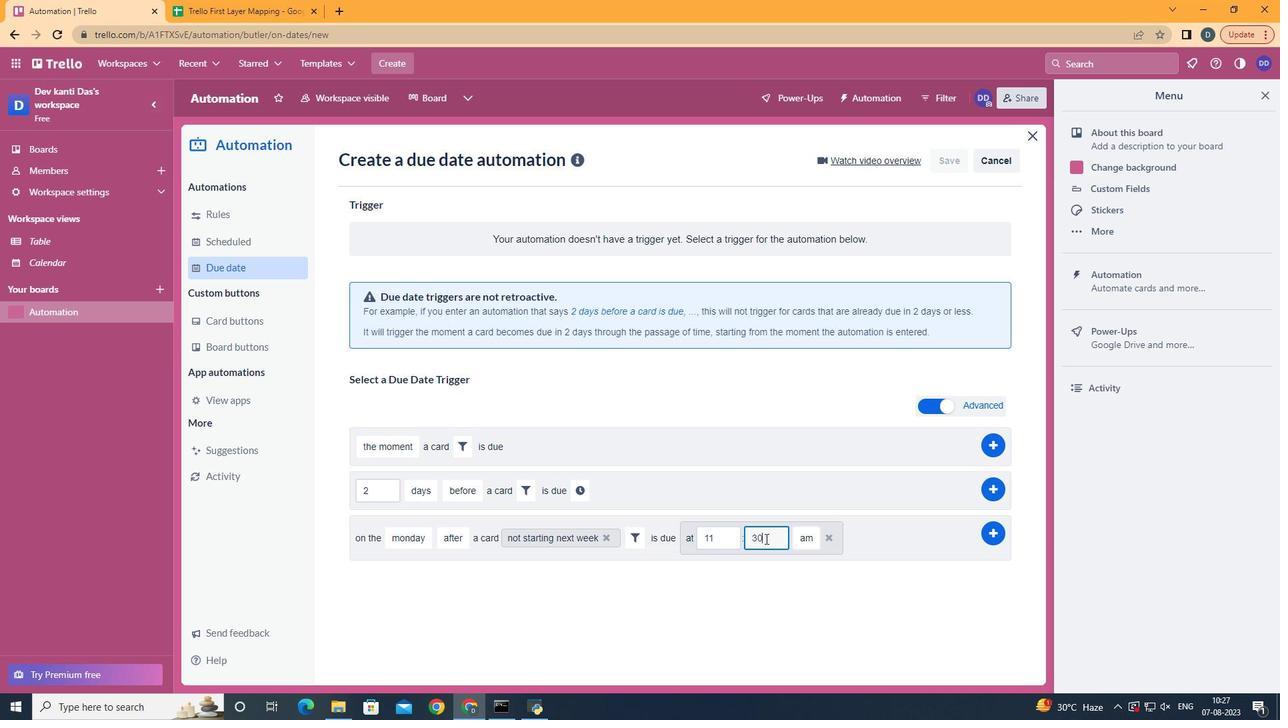 
Action: Mouse pressed left at (763, 538)
Screenshot: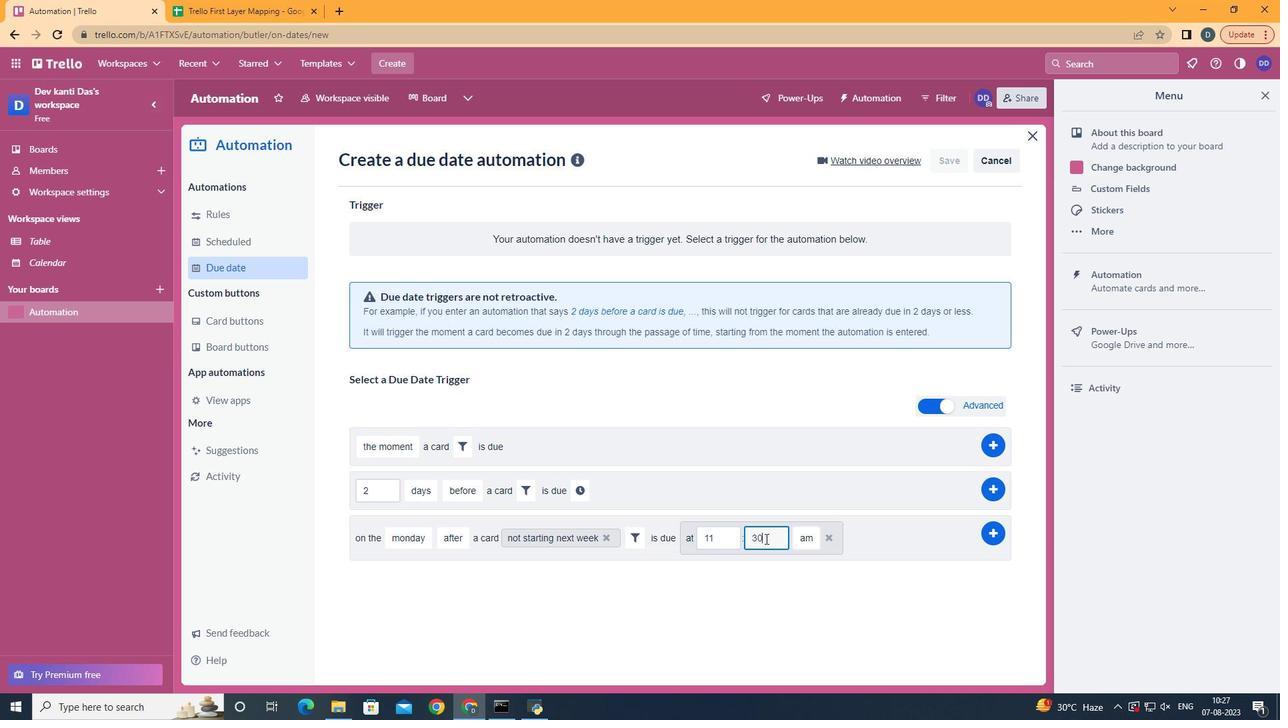 
Action: Mouse moved to (750, 542)
Screenshot: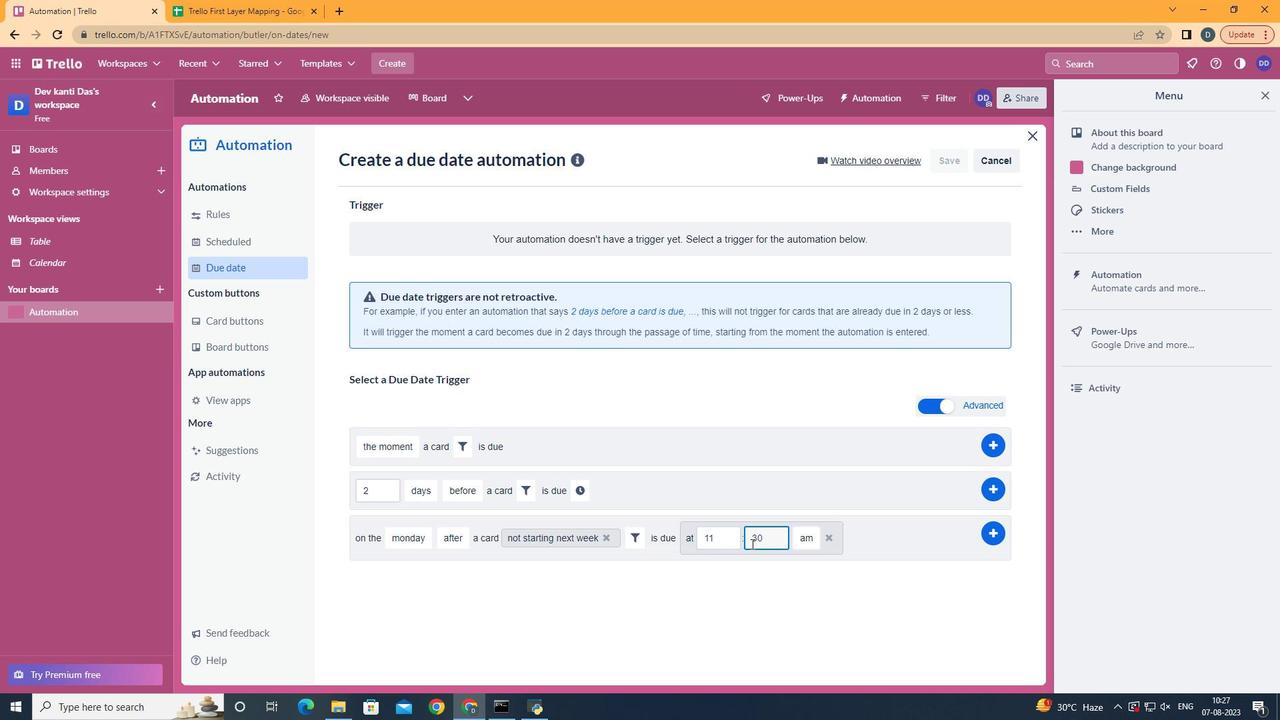 
Action: Key pressed <Key.backspace><Key.backspace>00
Screenshot: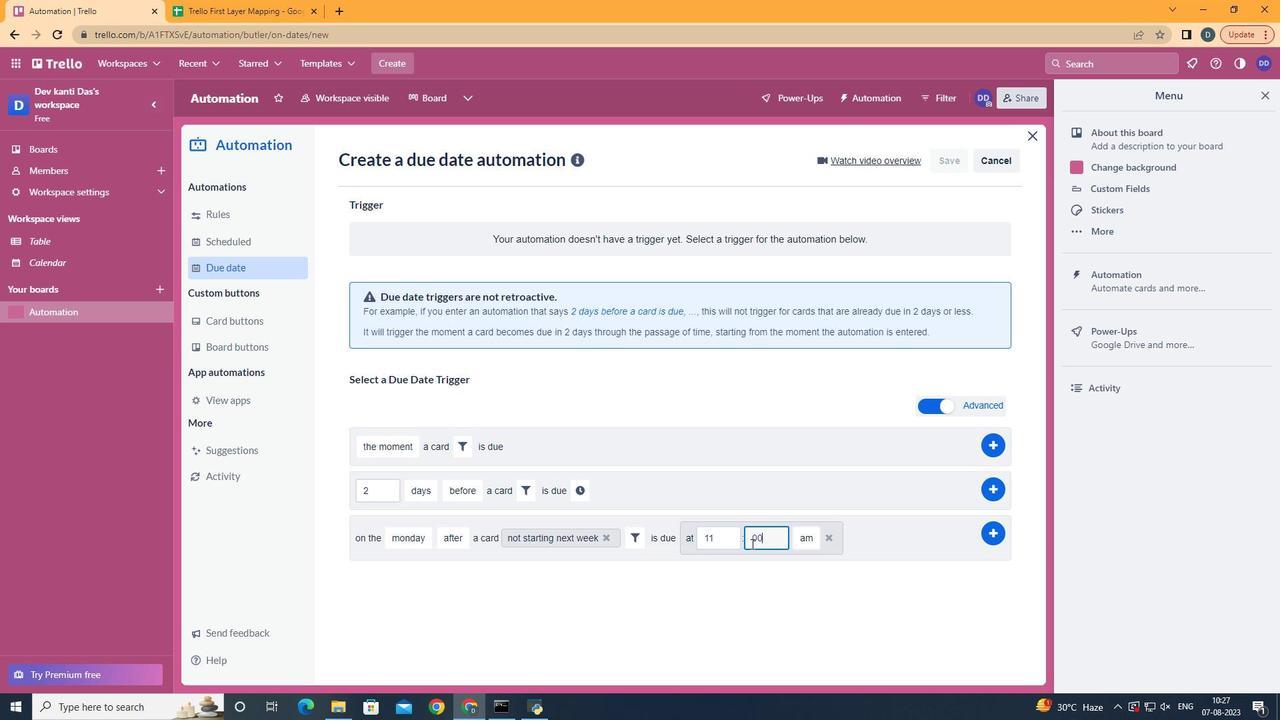 
Action: Mouse moved to (995, 533)
Screenshot: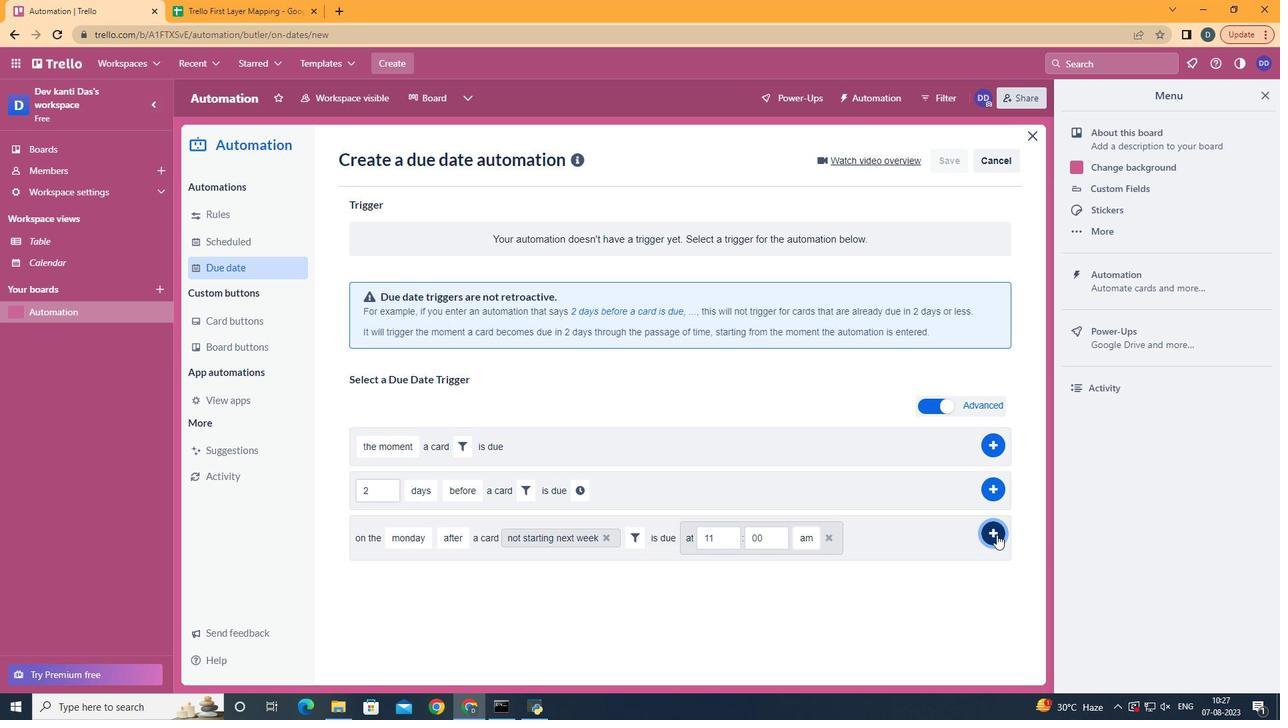 
Action: Mouse pressed left at (995, 533)
Screenshot: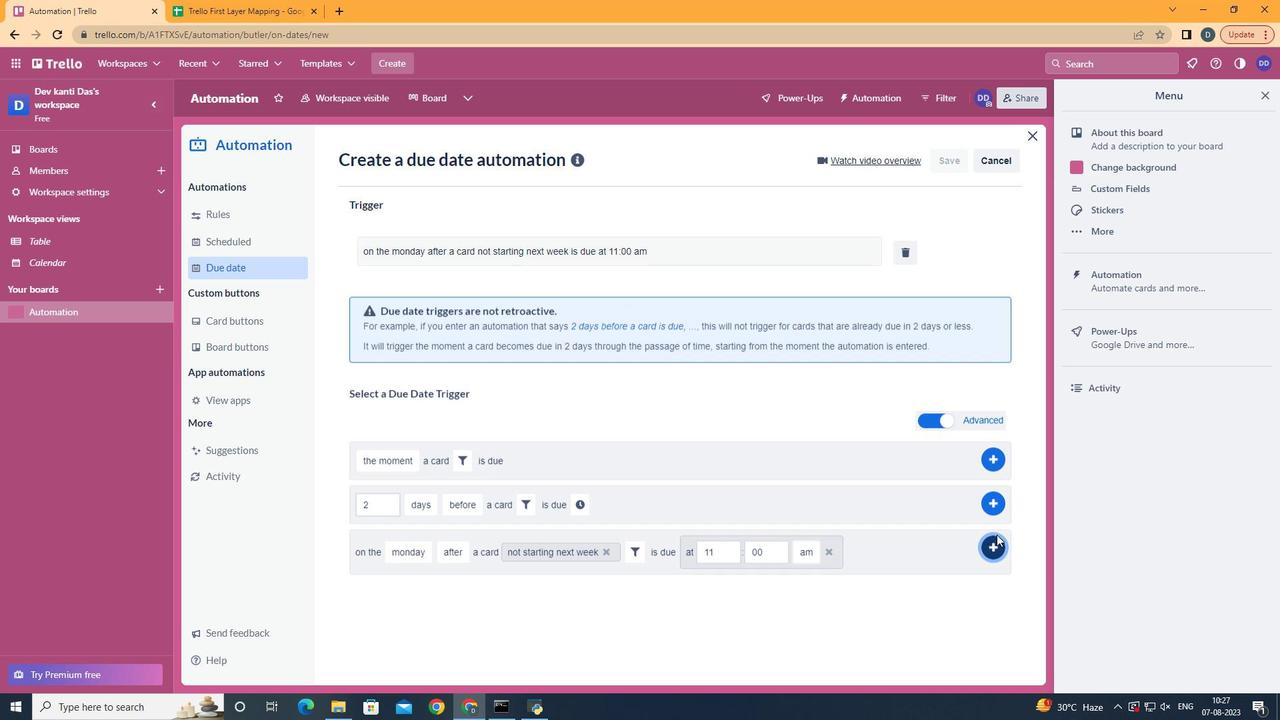 
Action: Mouse moved to (666, 257)
Screenshot: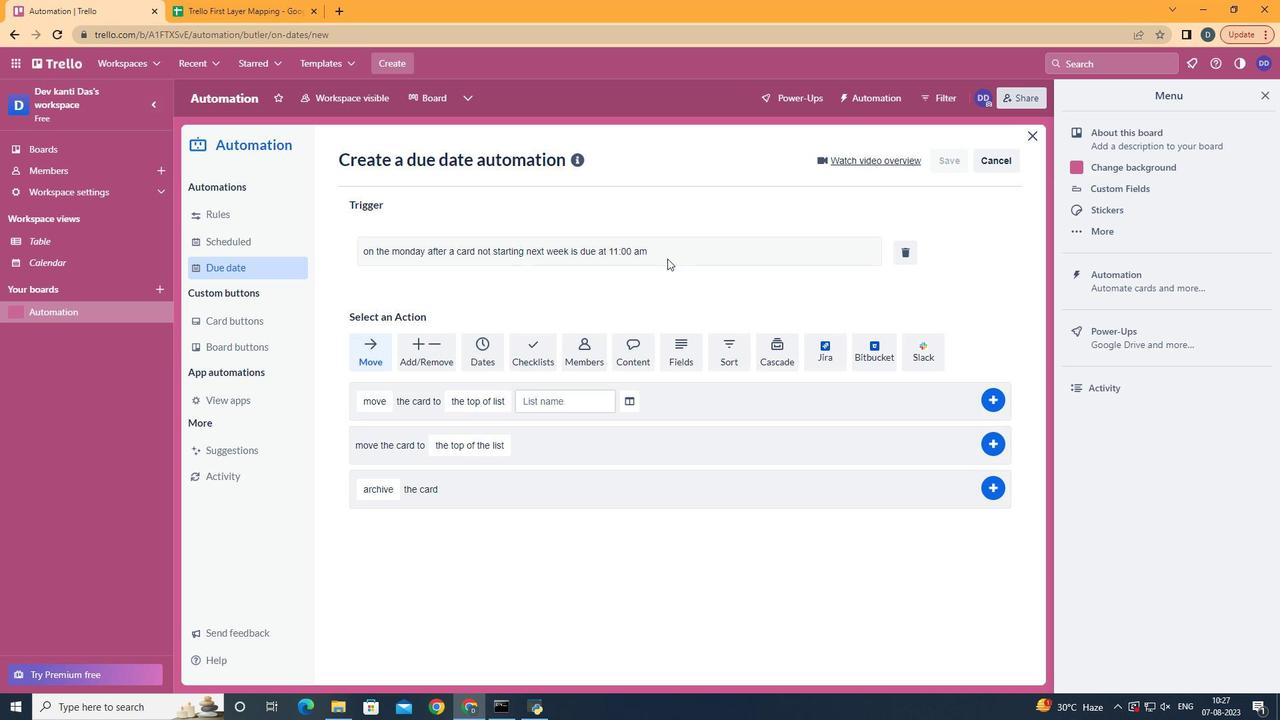 
